 Task: Find connections with filter location Kāliyāganj with filter topic #LinkedInwith filter profile language French with filter current company Bajaj Finserv with filter school Shri Mata Vaishno Devi University with filter industry Oil, Gas, and Mining with filter service category Executive Coaching with filter keywords title Business Analyst
Action: Mouse moved to (196, 249)
Screenshot: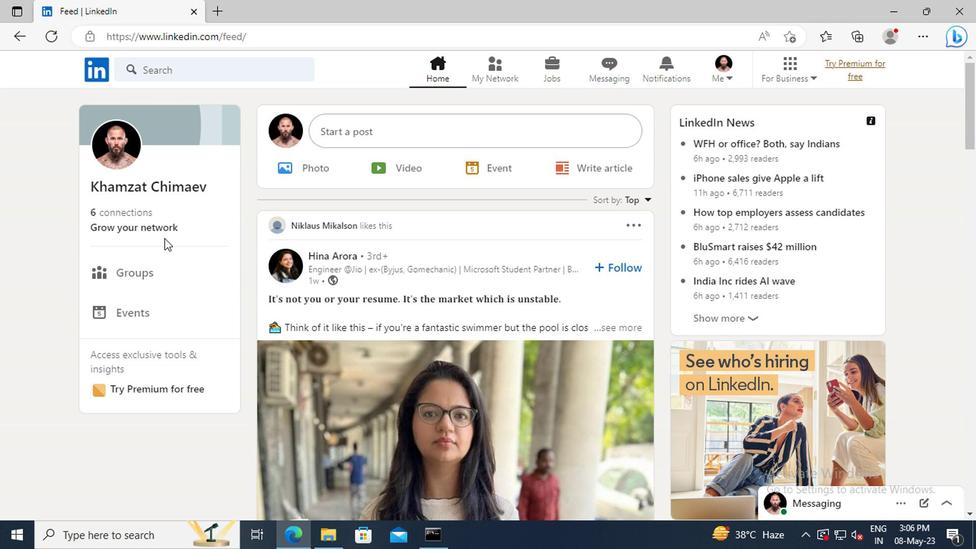 
Action: Mouse pressed left at (196, 249)
Screenshot: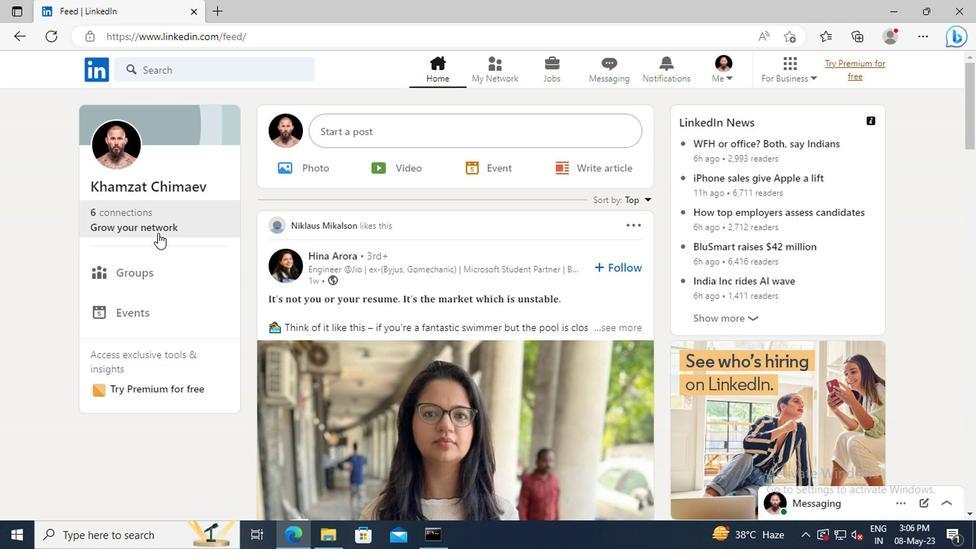 
Action: Mouse moved to (204, 195)
Screenshot: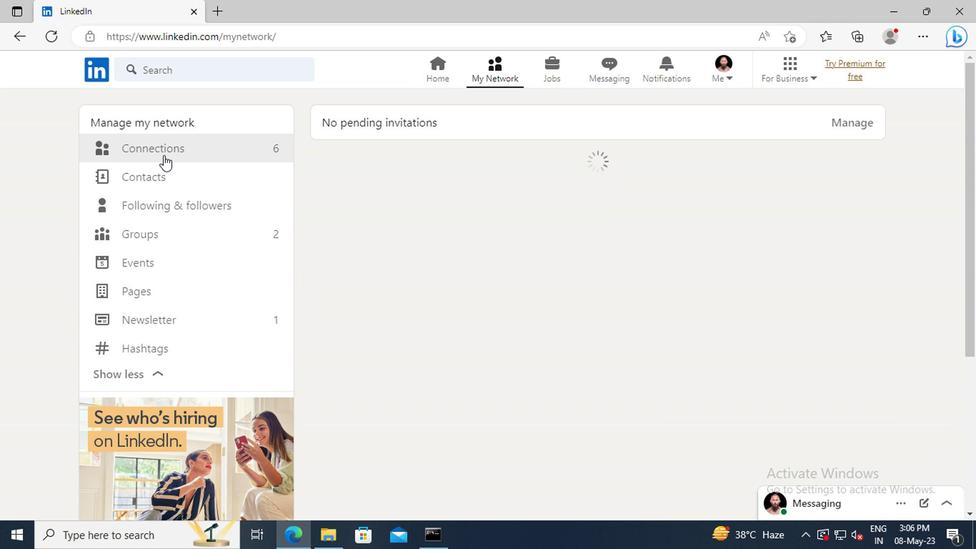 
Action: Mouse pressed left at (204, 195)
Screenshot: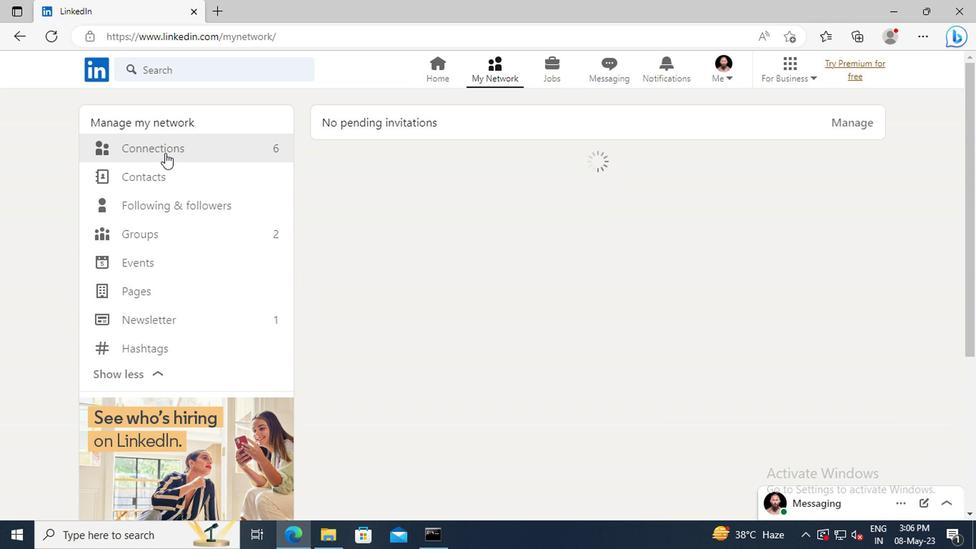 
Action: Mouse moved to (509, 193)
Screenshot: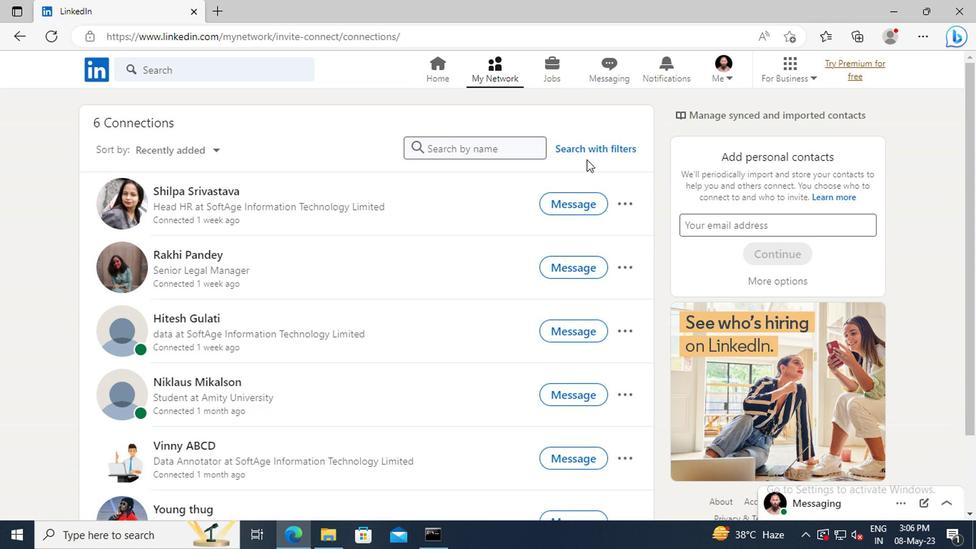 
Action: Mouse pressed left at (509, 193)
Screenshot: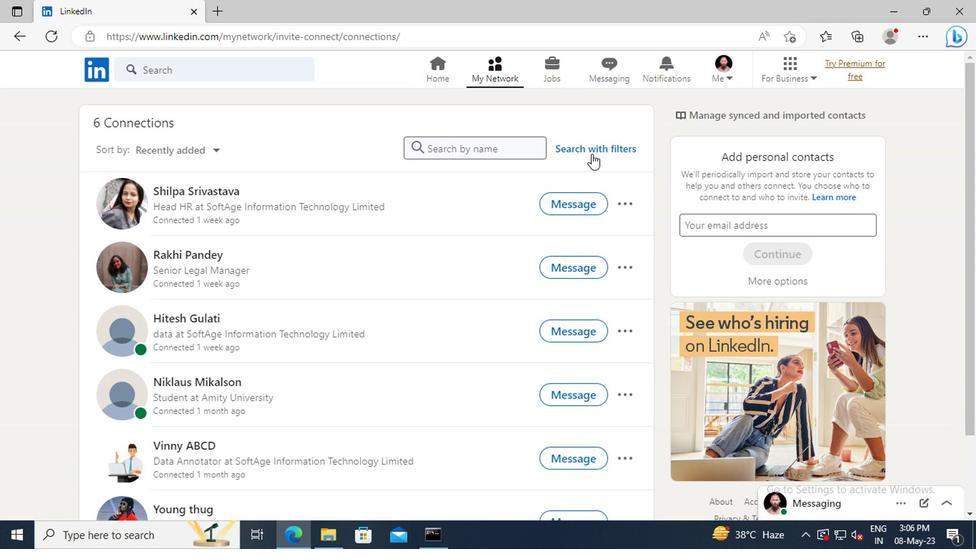 
Action: Mouse moved to (470, 166)
Screenshot: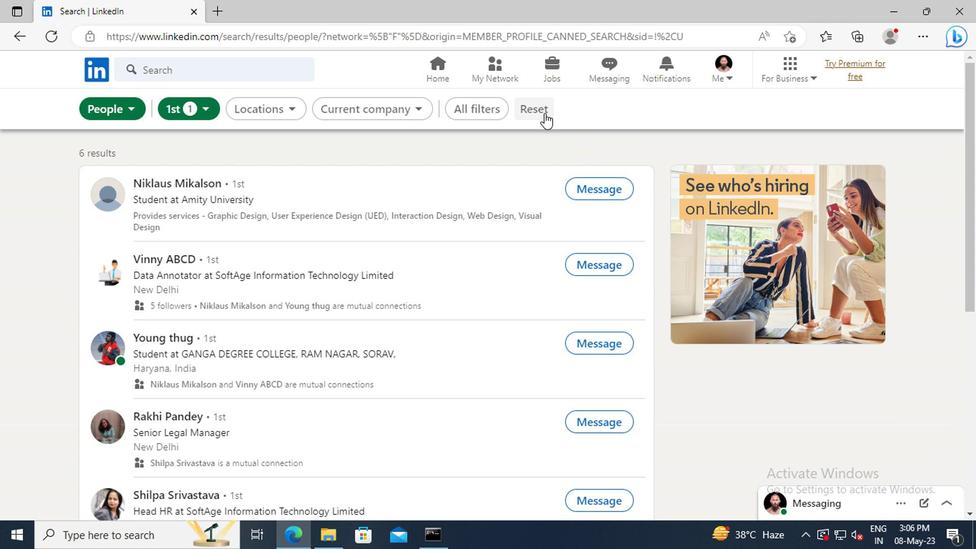 
Action: Mouse pressed left at (470, 166)
Screenshot: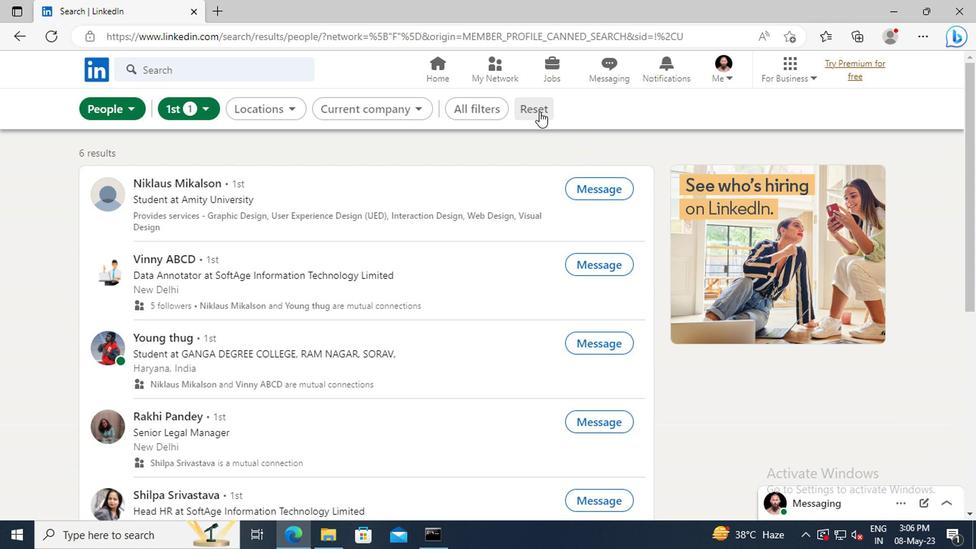
Action: Mouse moved to (456, 167)
Screenshot: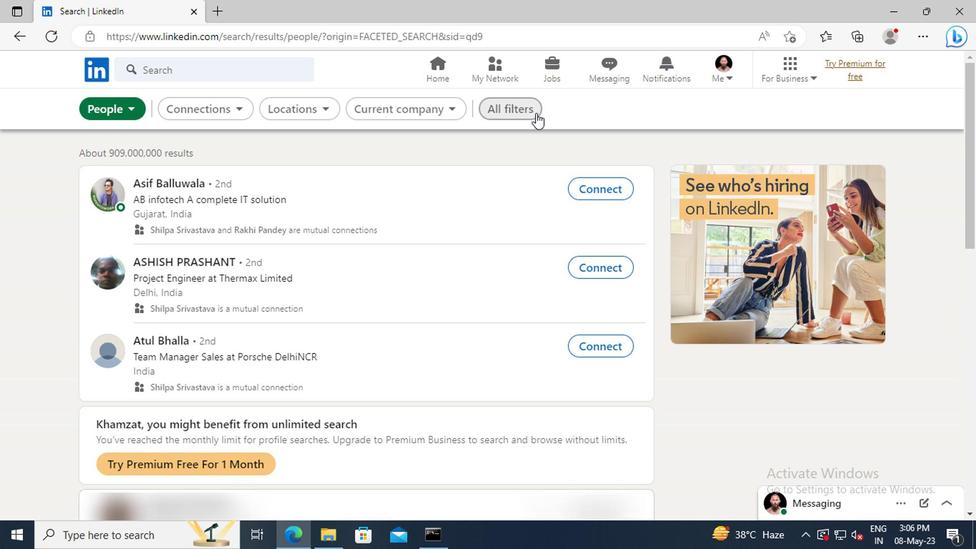 
Action: Mouse pressed left at (456, 167)
Screenshot: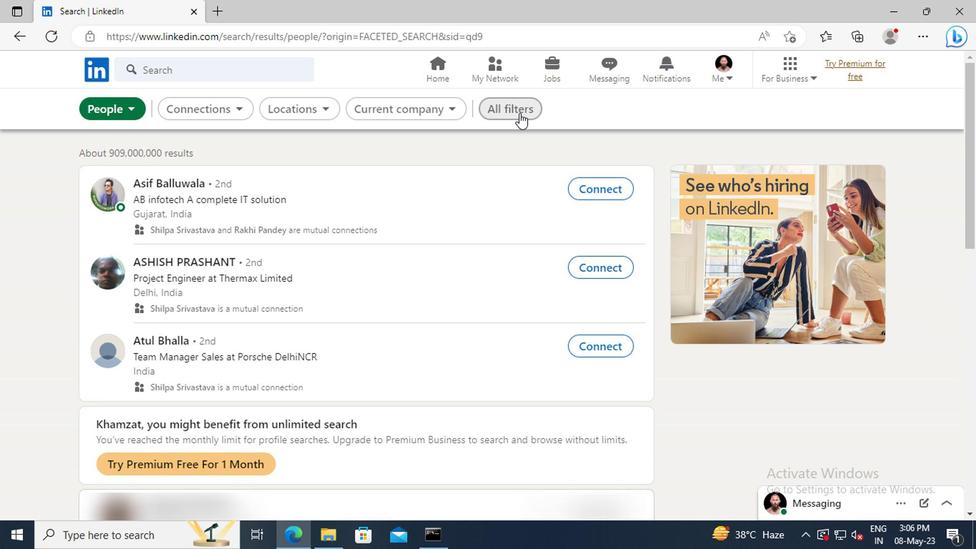
Action: Mouse moved to (662, 259)
Screenshot: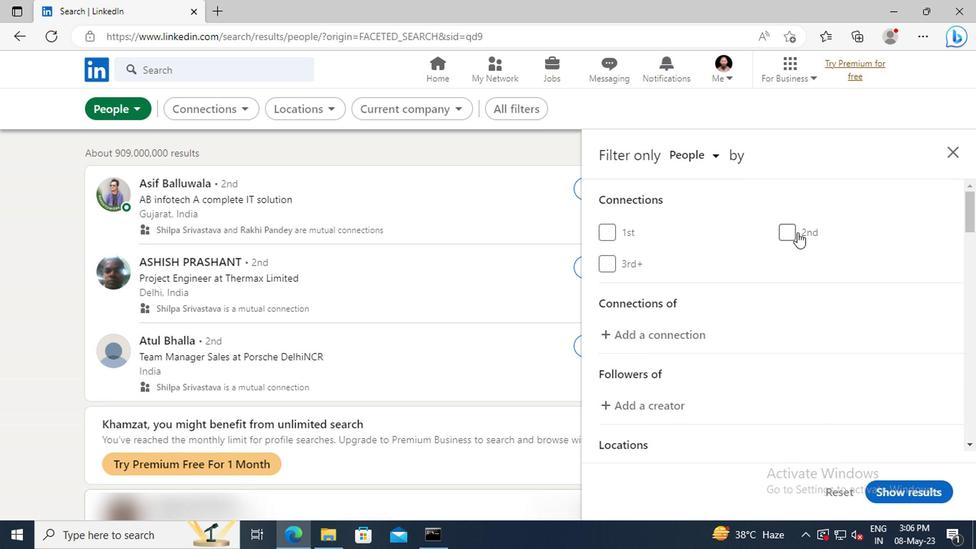 
Action: Mouse scrolled (662, 259) with delta (0, 0)
Screenshot: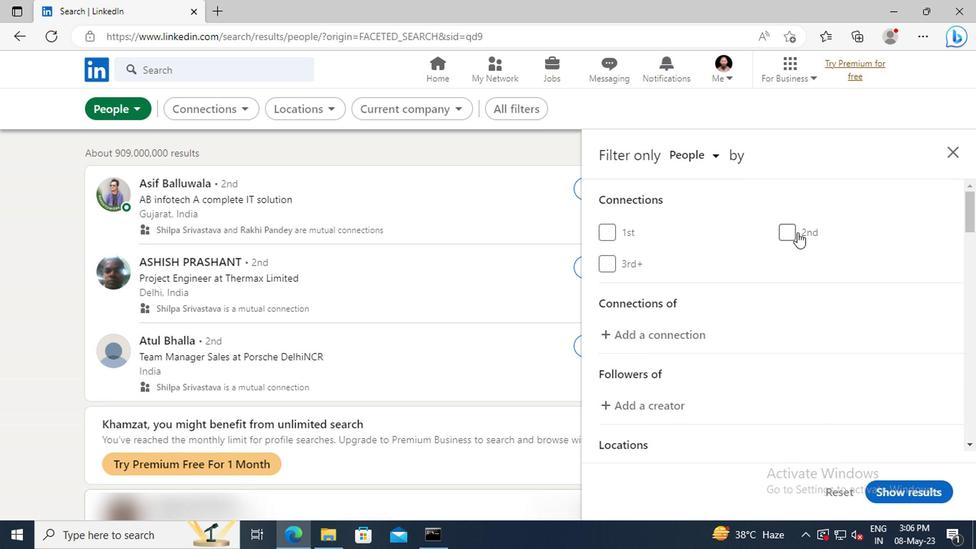
Action: Mouse moved to (664, 263)
Screenshot: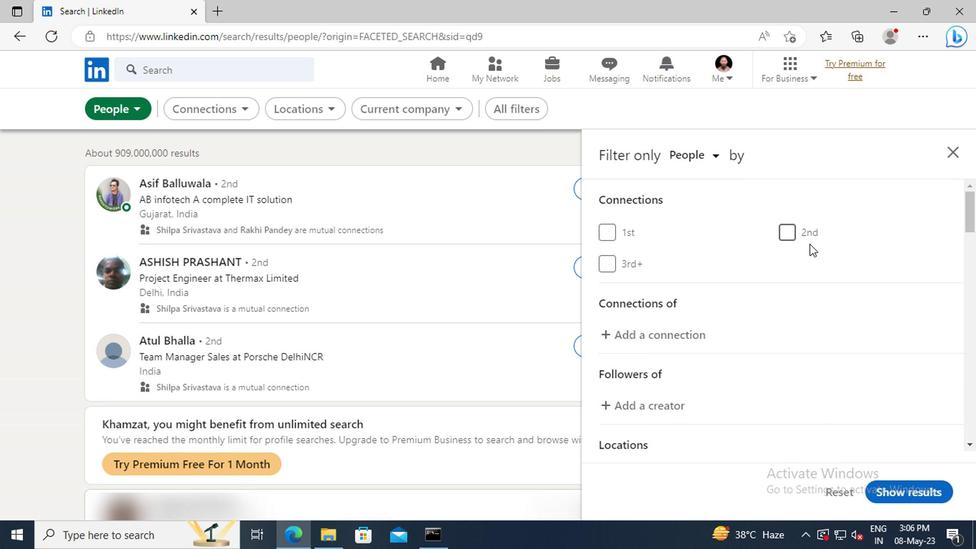 
Action: Mouse scrolled (664, 262) with delta (0, 0)
Screenshot: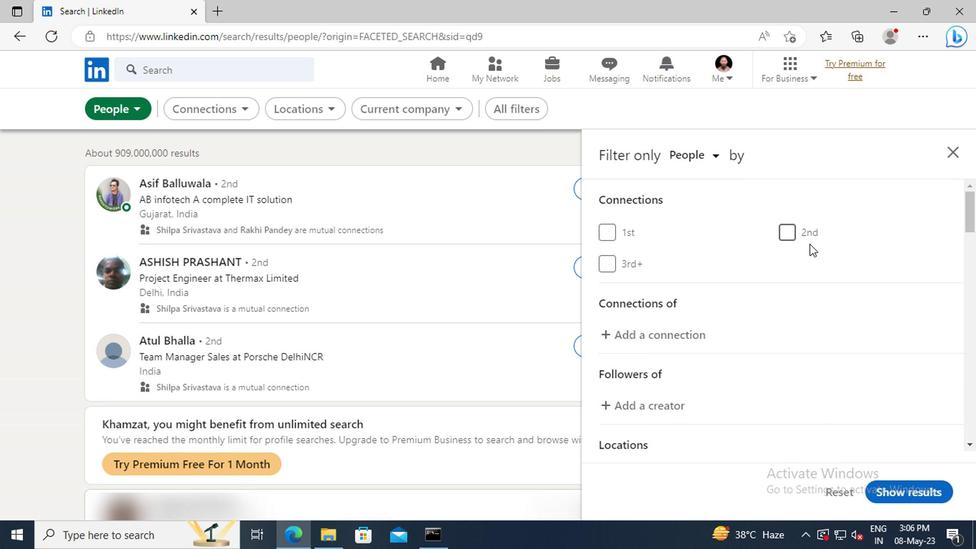 
Action: Mouse scrolled (664, 262) with delta (0, 0)
Screenshot: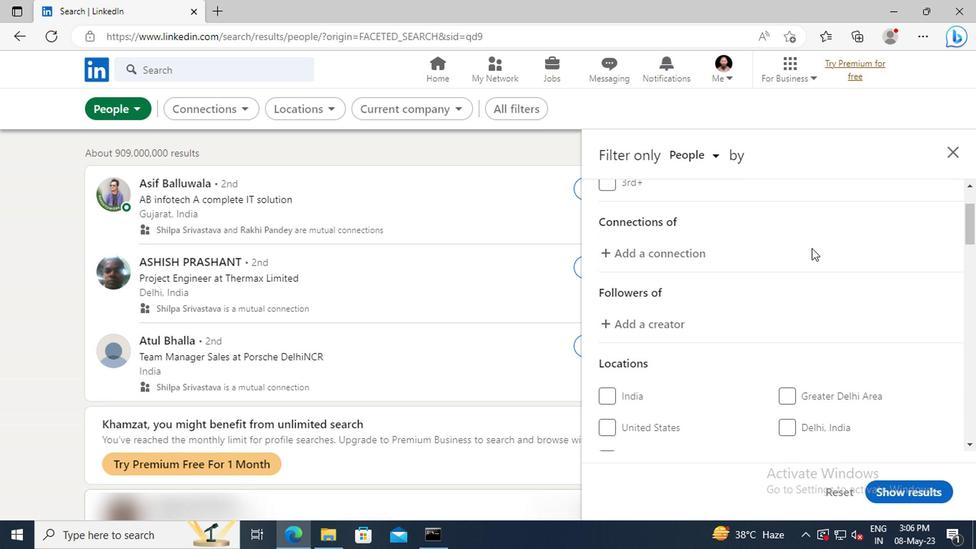 
Action: Mouse scrolled (664, 262) with delta (0, 0)
Screenshot: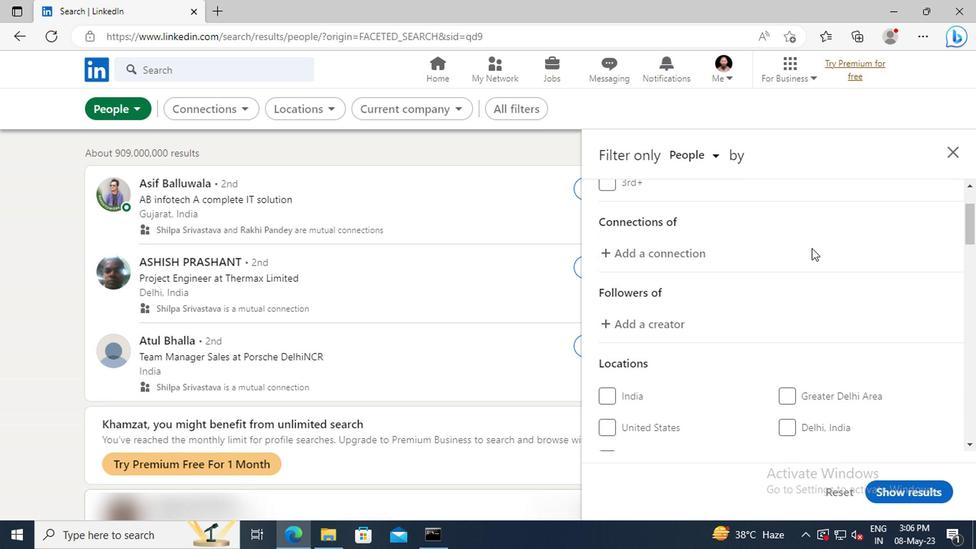 
Action: Mouse scrolled (664, 262) with delta (0, 0)
Screenshot: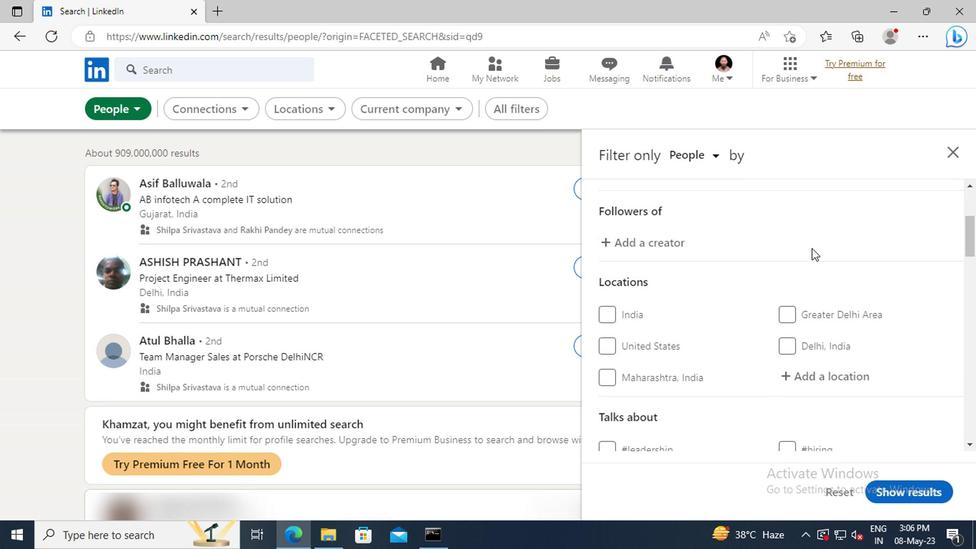 
Action: Mouse scrolled (664, 262) with delta (0, 0)
Screenshot: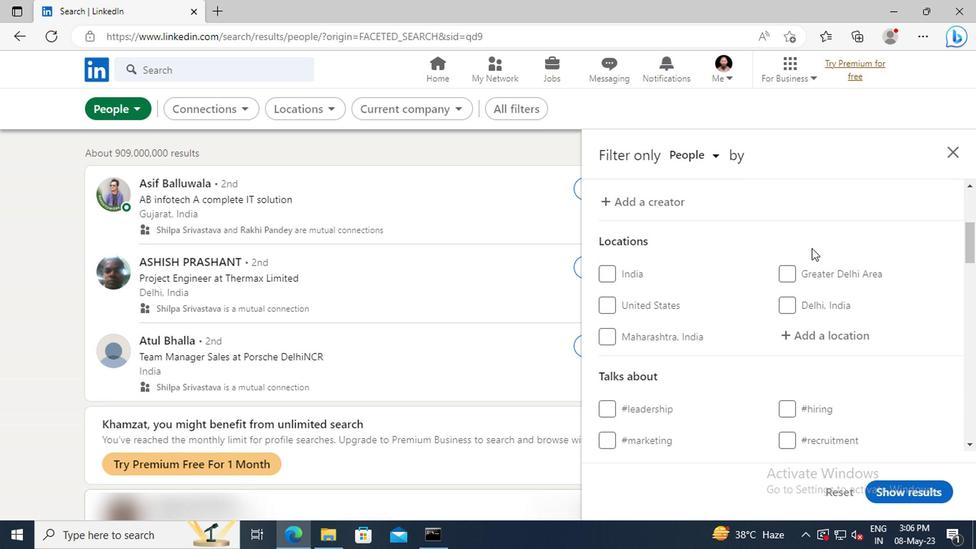 
Action: Mouse moved to (669, 296)
Screenshot: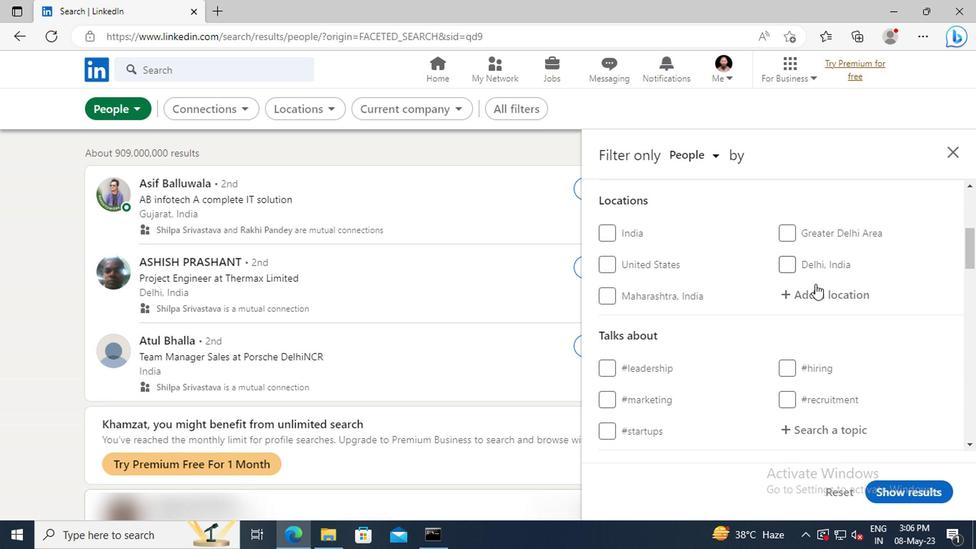 
Action: Mouse pressed left at (669, 296)
Screenshot: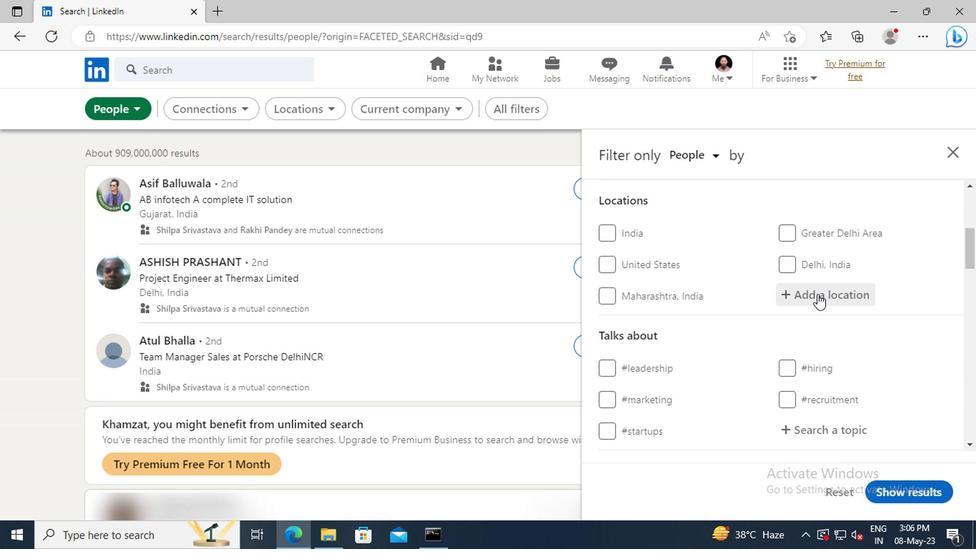 
Action: Key pressed <Key.shift>KALIYAGANJ
Screenshot: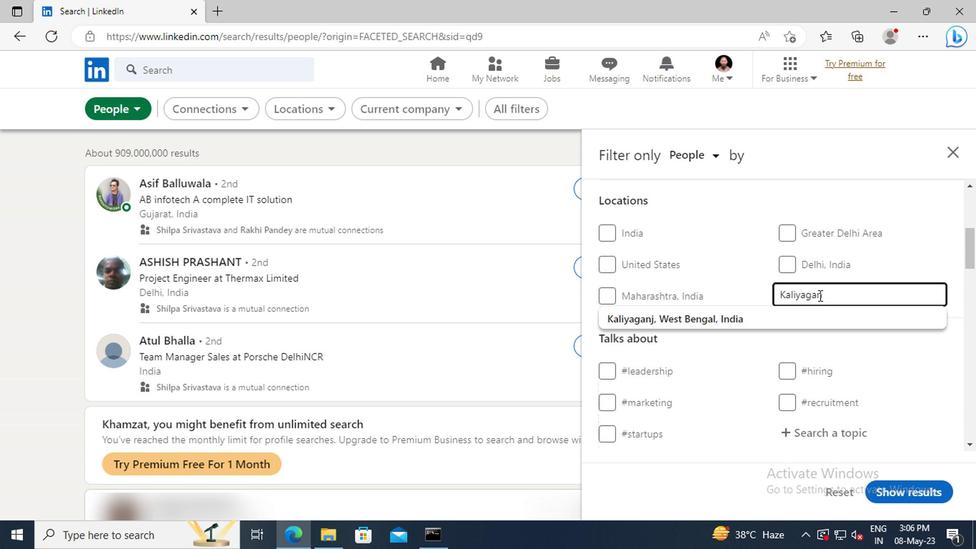 
Action: Mouse moved to (665, 310)
Screenshot: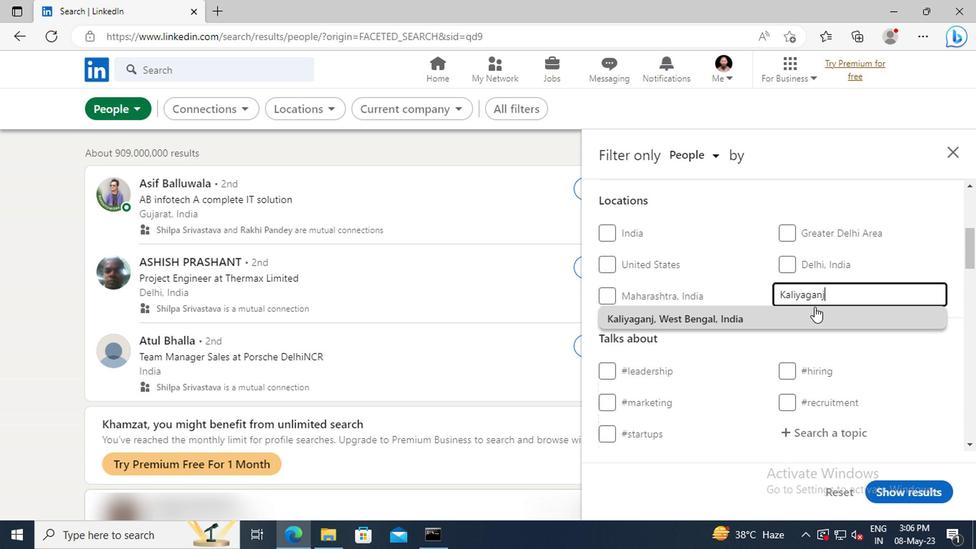 
Action: Mouse pressed left at (665, 310)
Screenshot: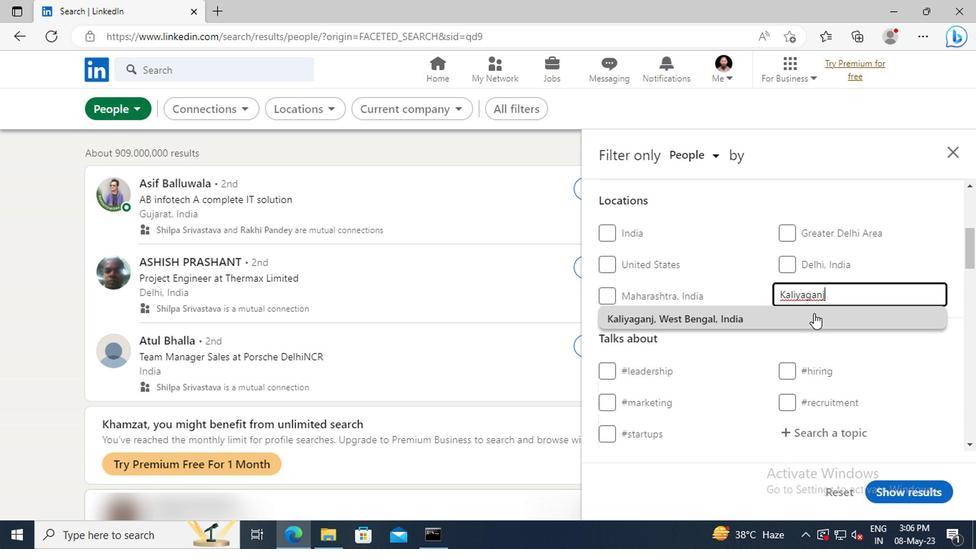 
Action: Mouse scrolled (665, 310) with delta (0, 0)
Screenshot: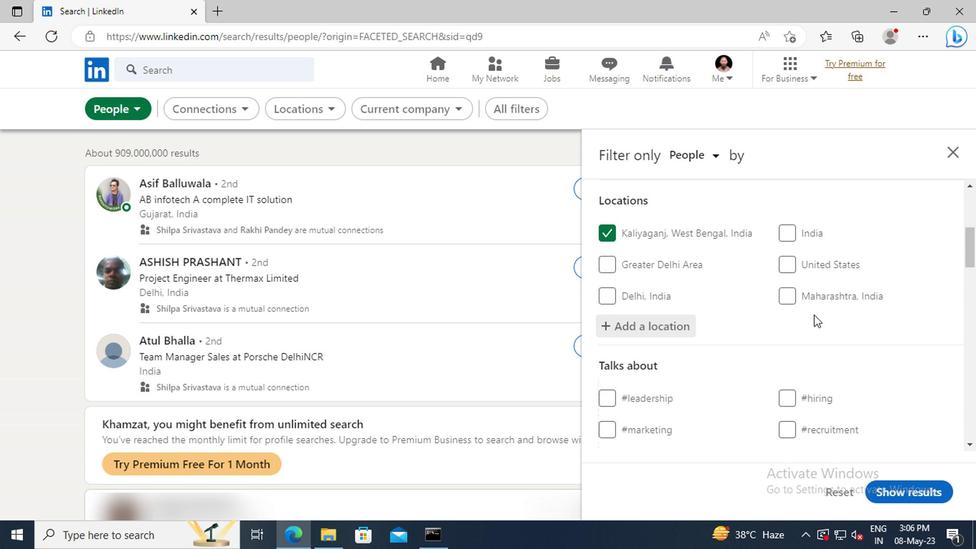 
Action: Mouse scrolled (665, 310) with delta (0, 0)
Screenshot: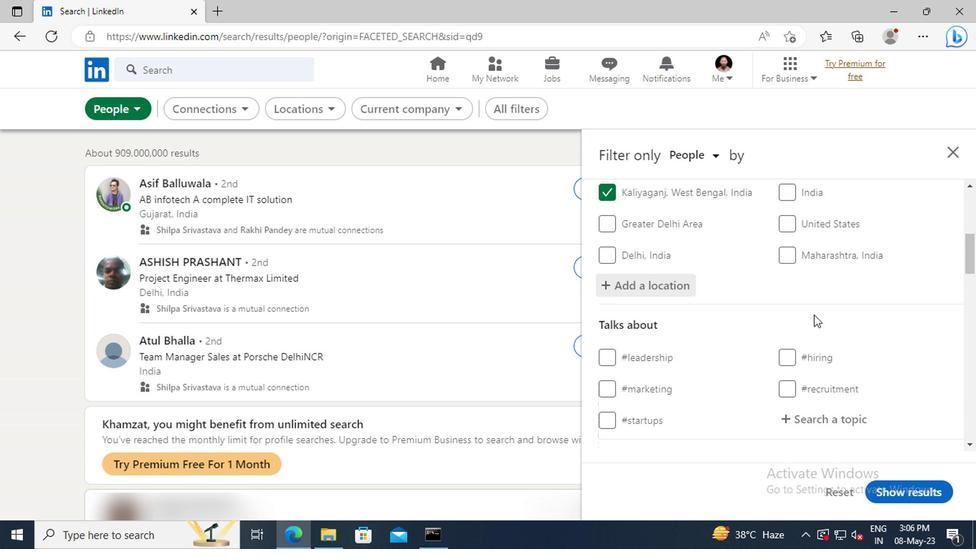
Action: Mouse scrolled (665, 310) with delta (0, 0)
Screenshot: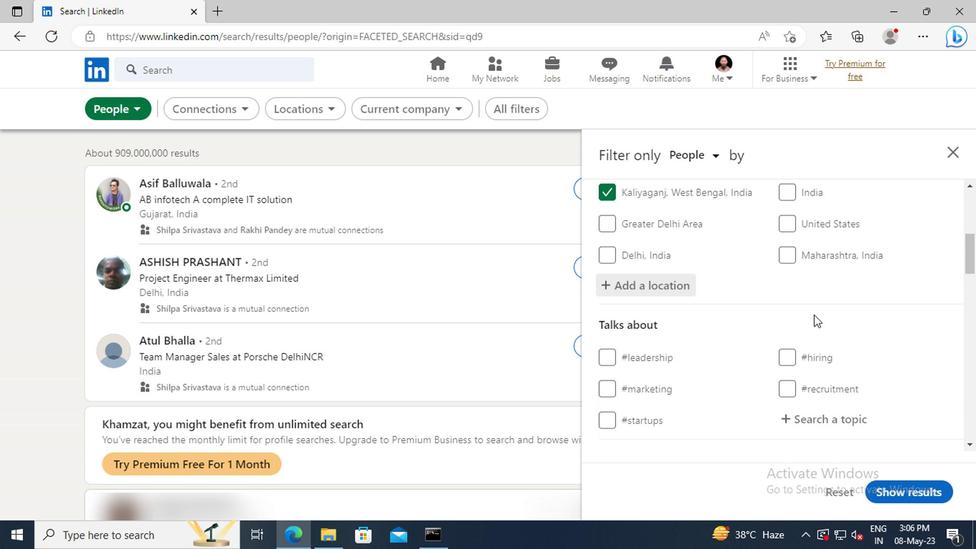 
Action: Mouse scrolled (665, 310) with delta (0, 0)
Screenshot: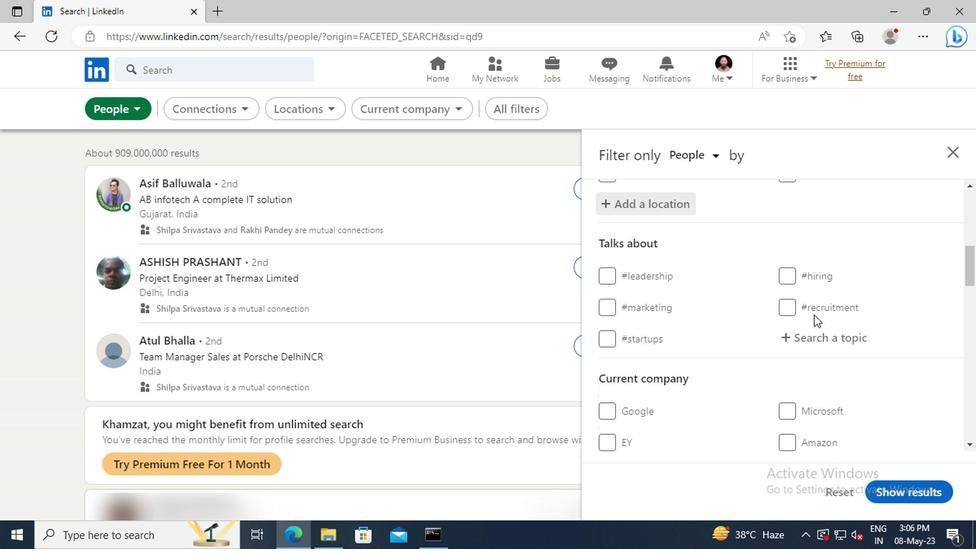 
Action: Mouse moved to (667, 302)
Screenshot: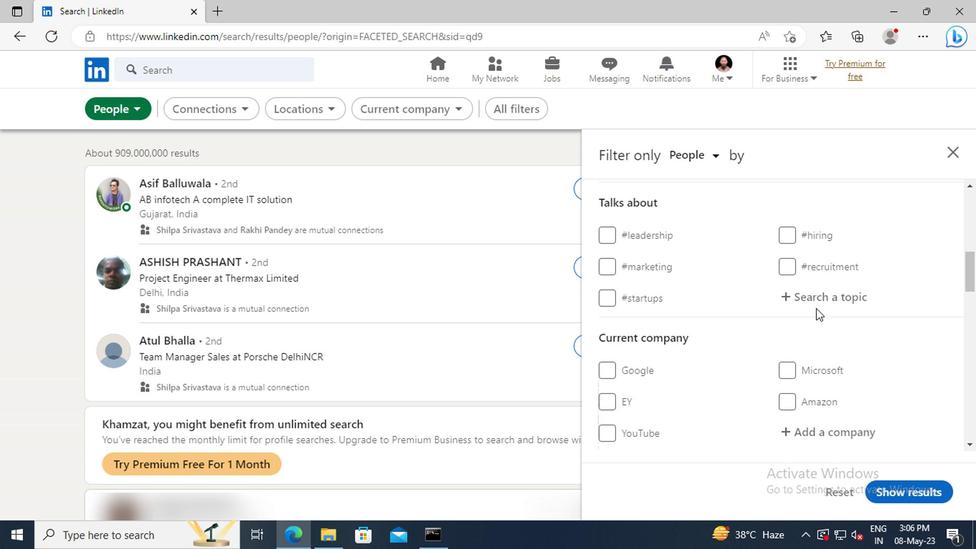 
Action: Mouse pressed left at (667, 302)
Screenshot: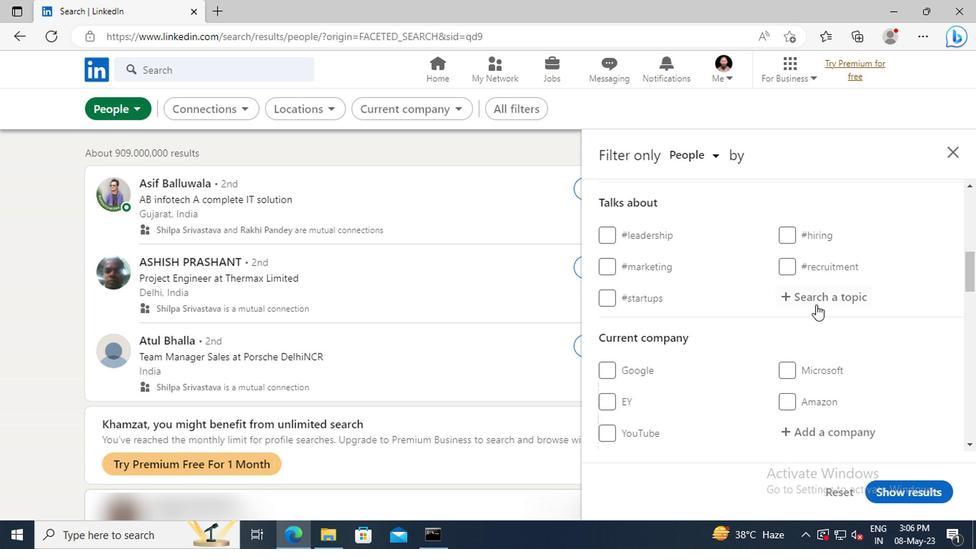 
Action: Key pressed <Key.shift>LINKE
Screenshot: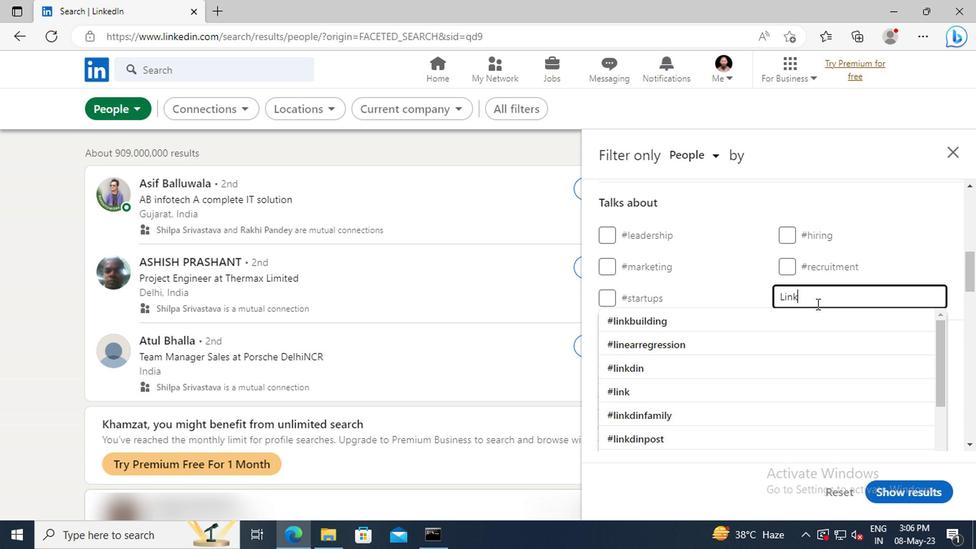
Action: Mouse moved to (667, 311)
Screenshot: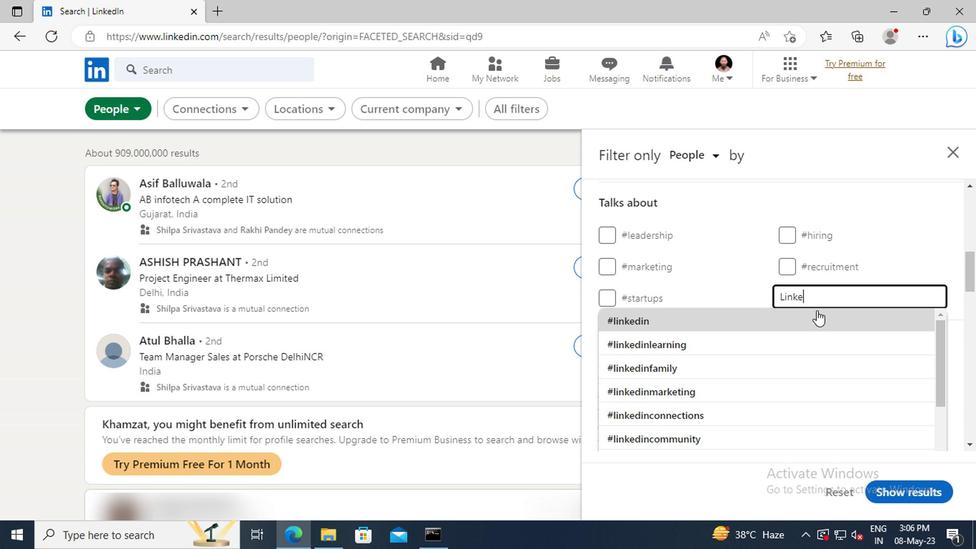 
Action: Mouse pressed left at (667, 311)
Screenshot: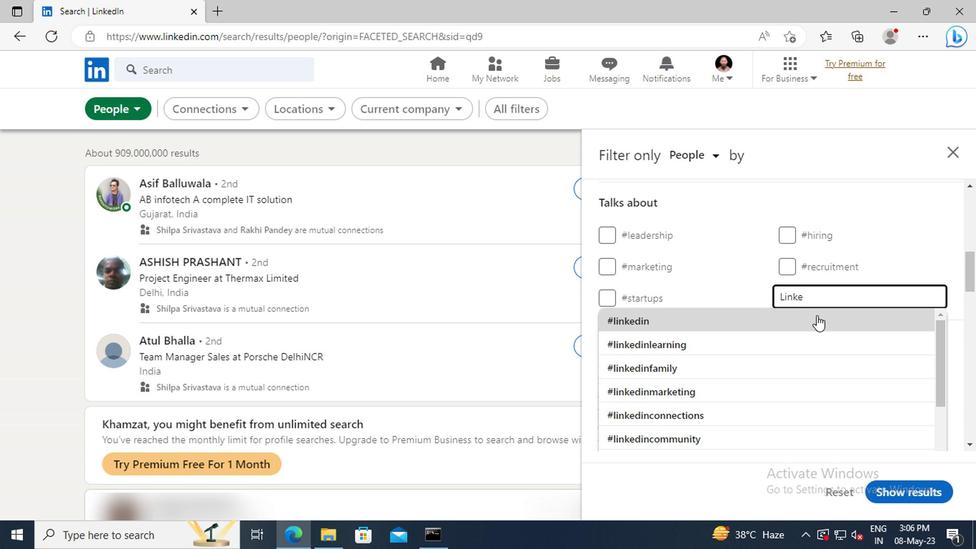 
Action: Mouse scrolled (667, 310) with delta (0, 0)
Screenshot: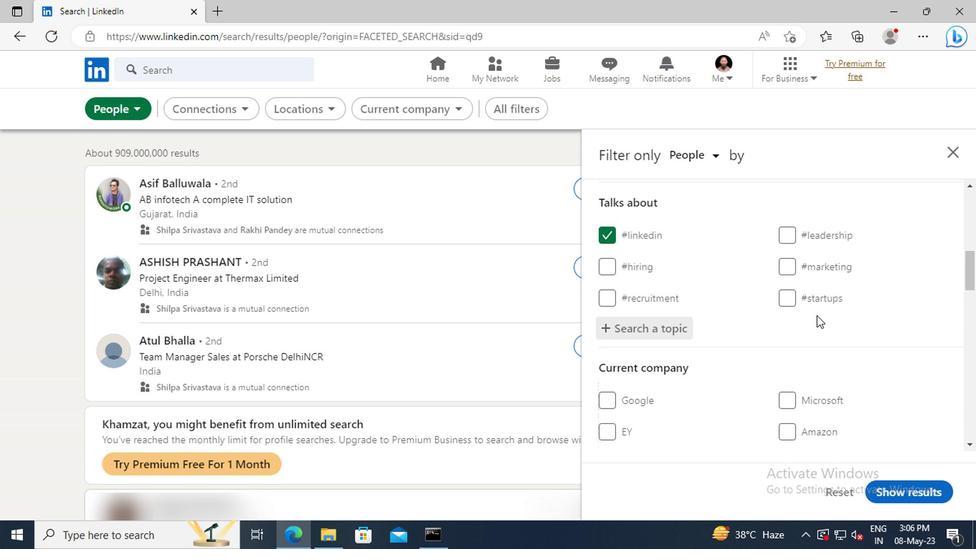 
Action: Mouse scrolled (667, 310) with delta (0, 0)
Screenshot: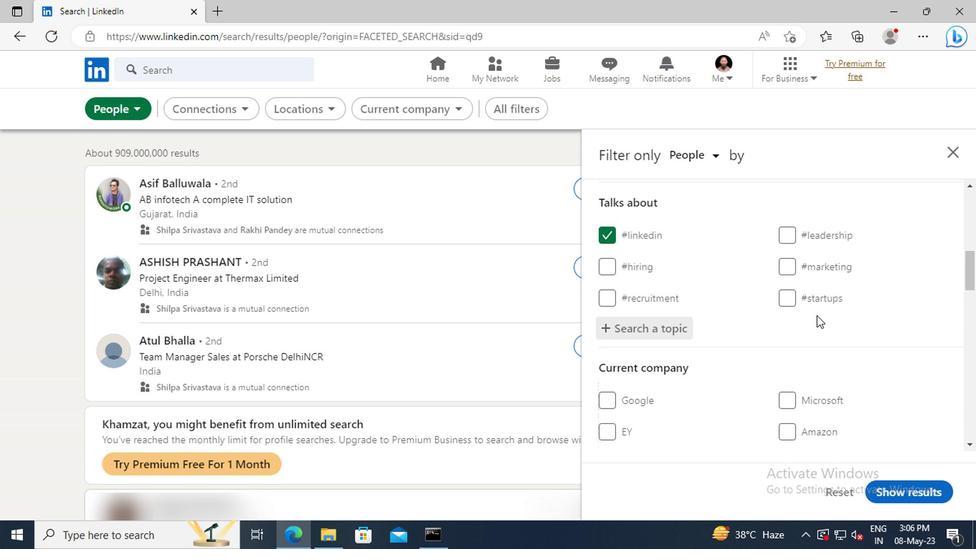 
Action: Mouse scrolled (667, 310) with delta (0, 0)
Screenshot: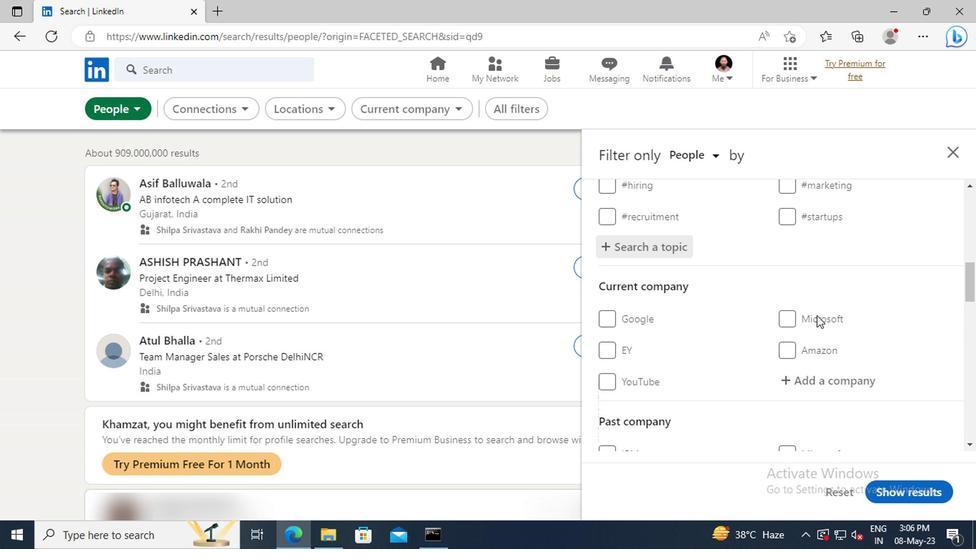 
Action: Mouse scrolled (667, 310) with delta (0, 0)
Screenshot: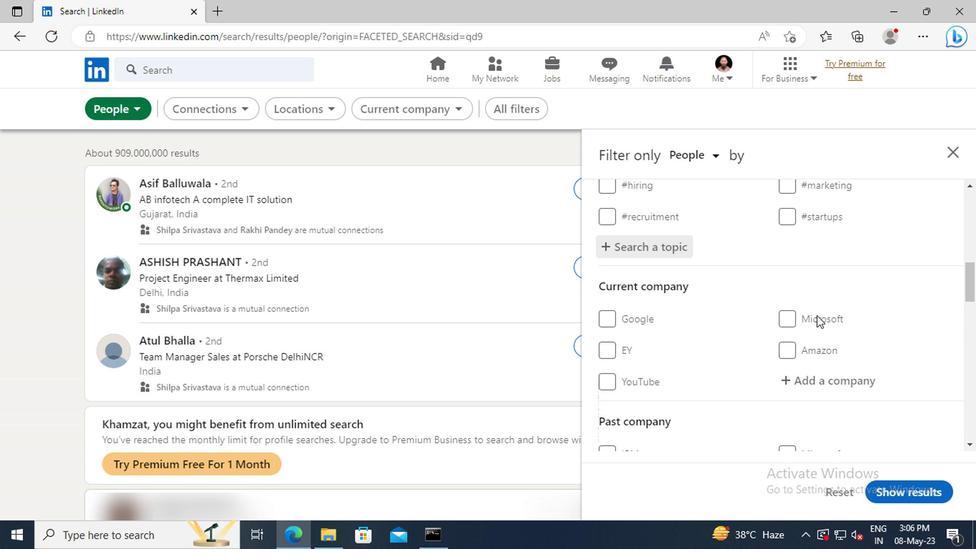 
Action: Mouse scrolled (667, 310) with delta (0, 0)
Screenshot: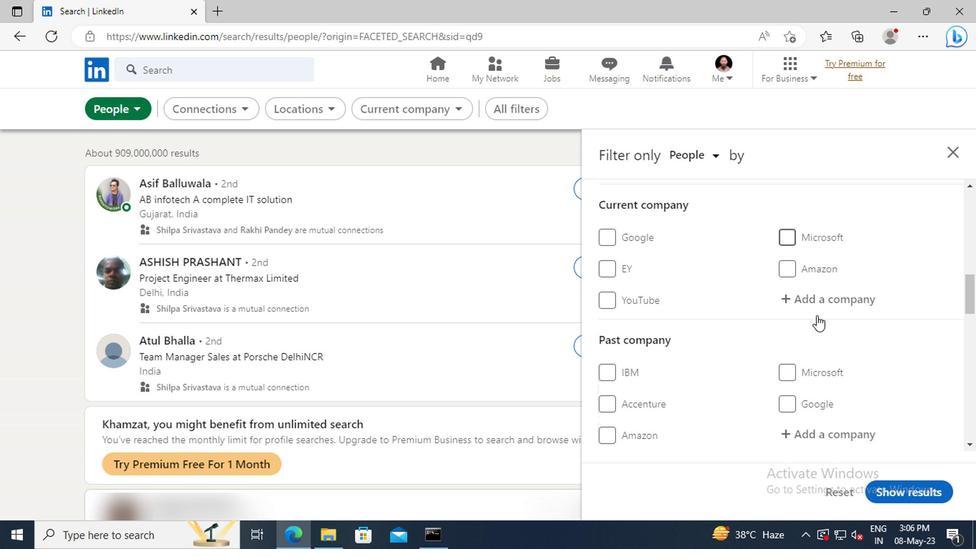 
Action: Mouse scrolled (667, 310) with delta (0, 0)
Screenshot: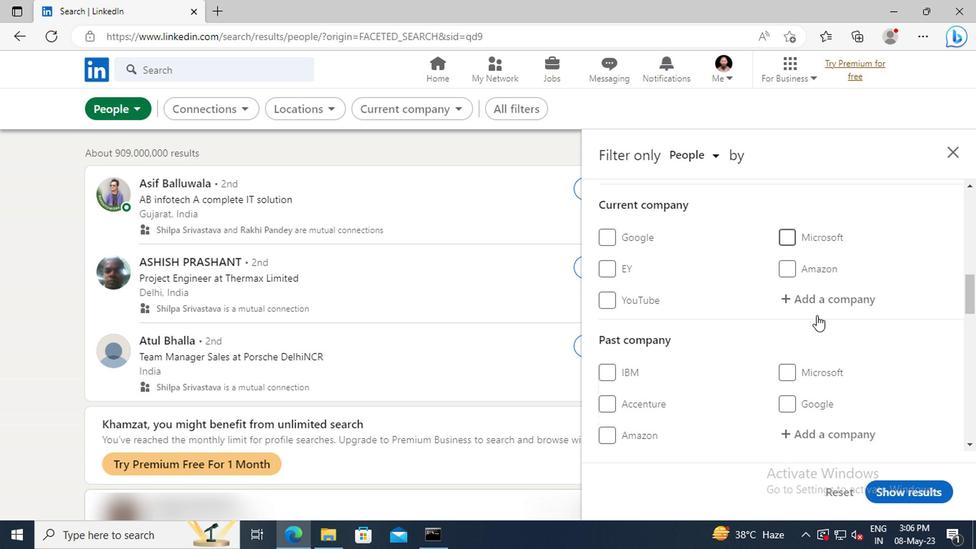 
Action: Mouse scrolled (667, 310) with delta (0, 0)
Screenshot: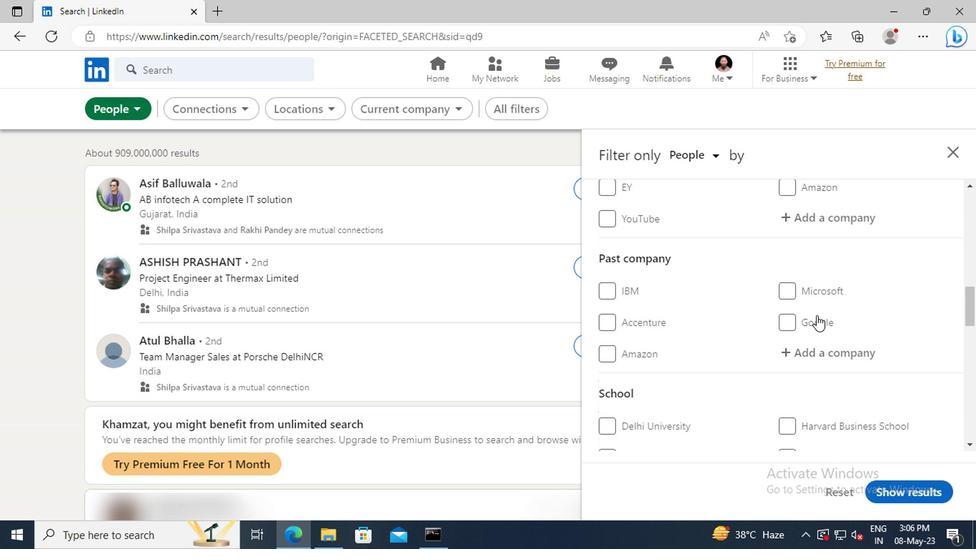 
Action: Mouse scrolled (667, 310) with delta (0, 0)
Screenshot: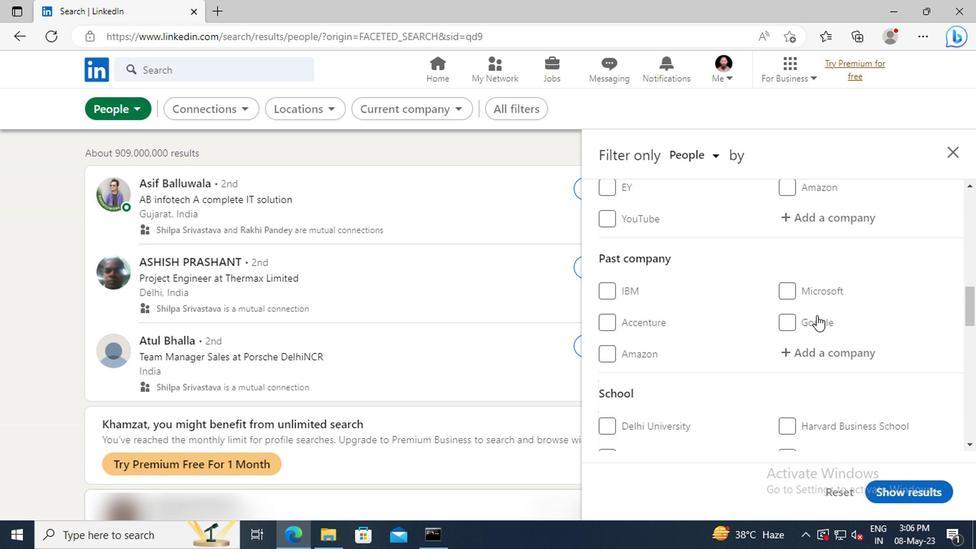 
Action: Mouse scrolled (667, 310) with delta (0, 0)
Screenshot: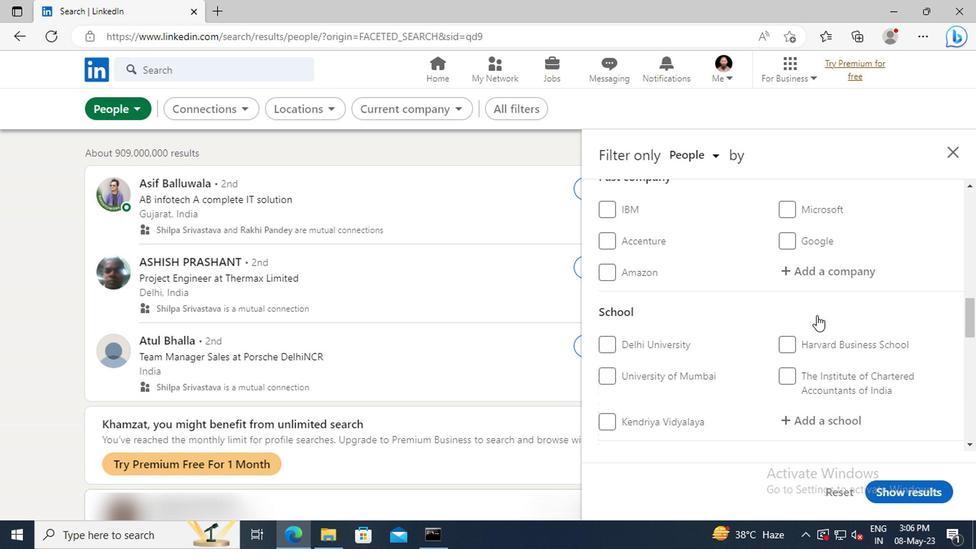 
Action: Mouse scrolled (667, 310) with delta (0, 0)
Screenshot: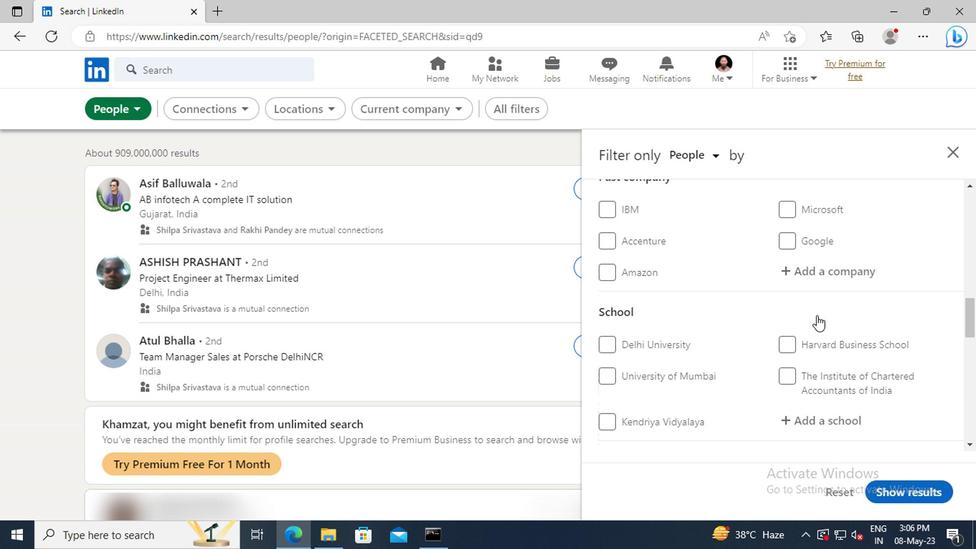 
Action: Mouse scrolled (667, 310) with delta (0, 0)
Screenshot: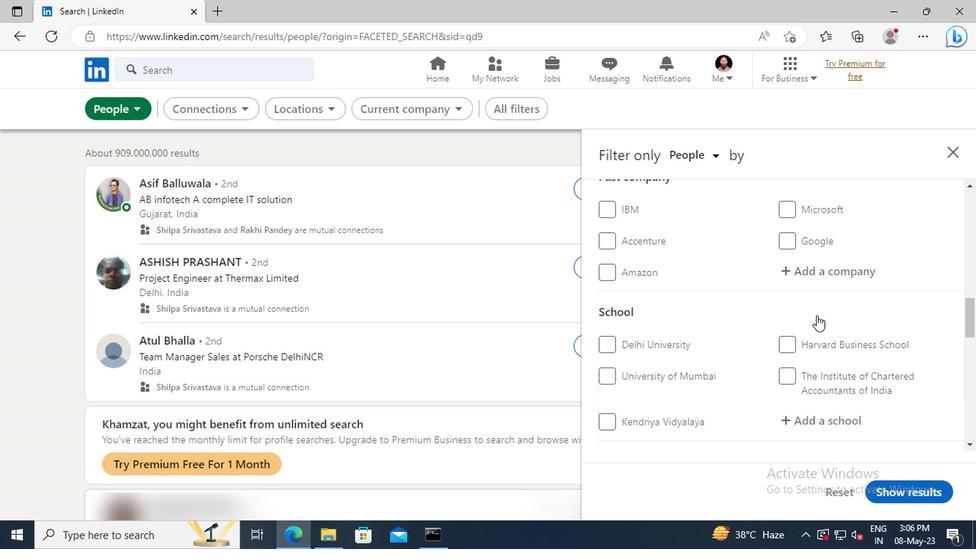 
Action: Mouse scrolled (667, 310) with delta (0, 0)
Screenshot: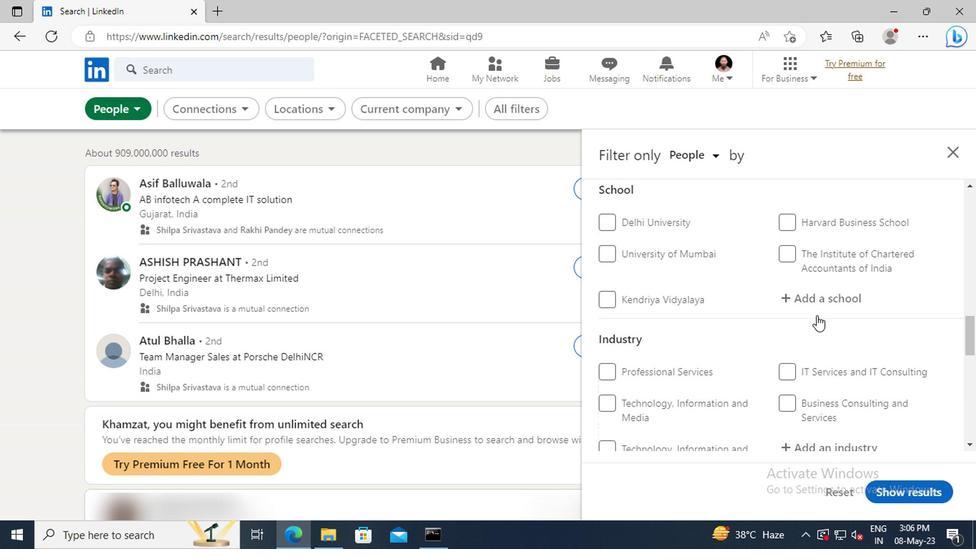 
Action: Mouse scrolled (667, 310) with delta (0, 0)
Screenshot: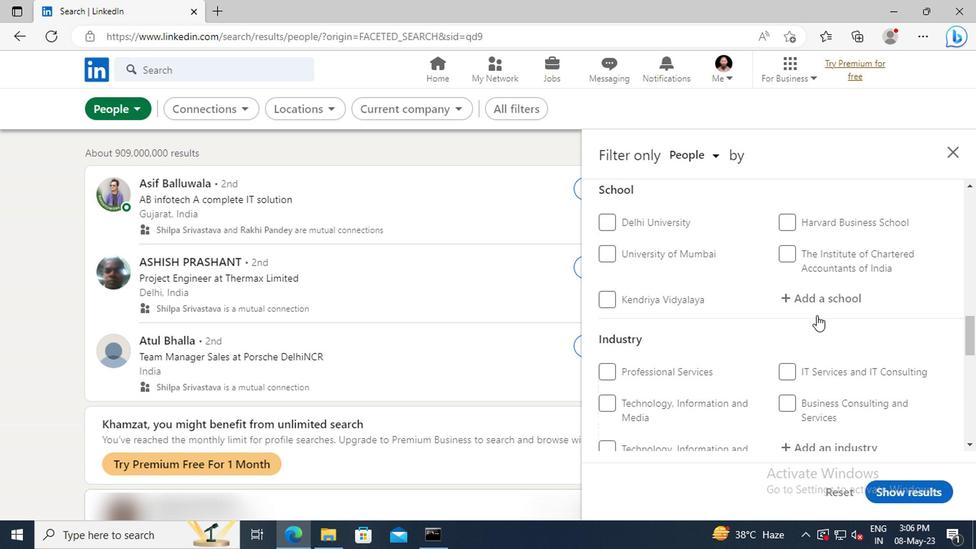 
Action: Mouse scrolled (667, 310) with delta (0, 0)
Screenshot: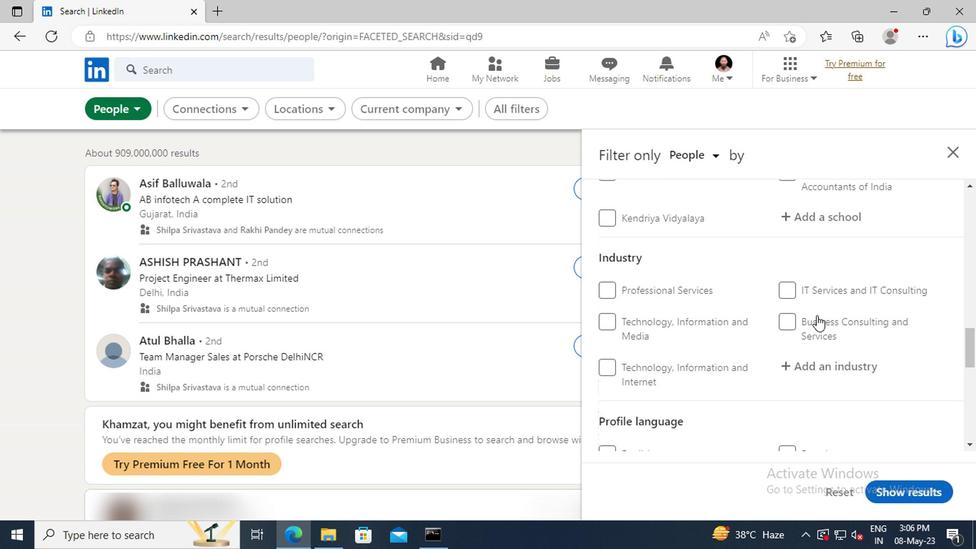 
Action: Mouse scrolled (667, 310) with delta (0, 0)
Screenshot: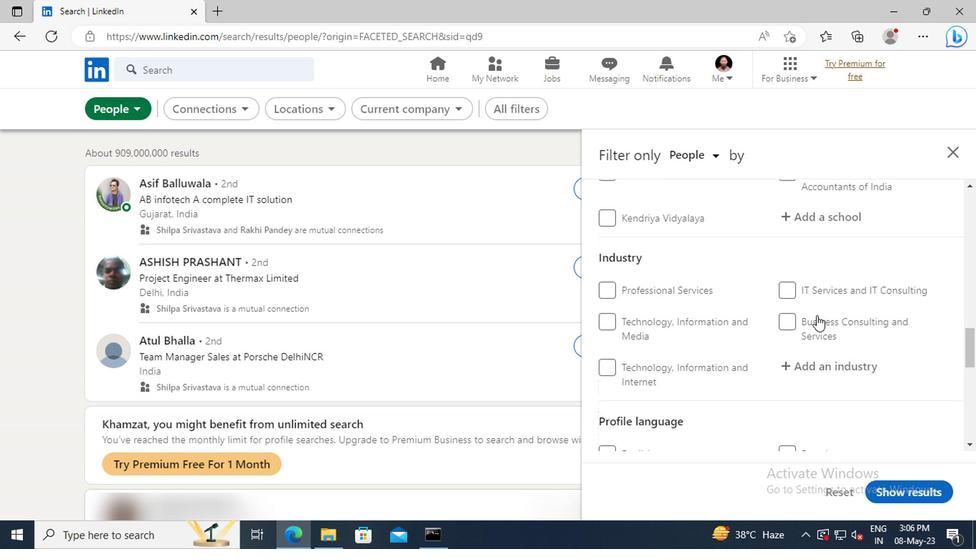 
Action: Mouse moved to (650, 351)
Screenshot: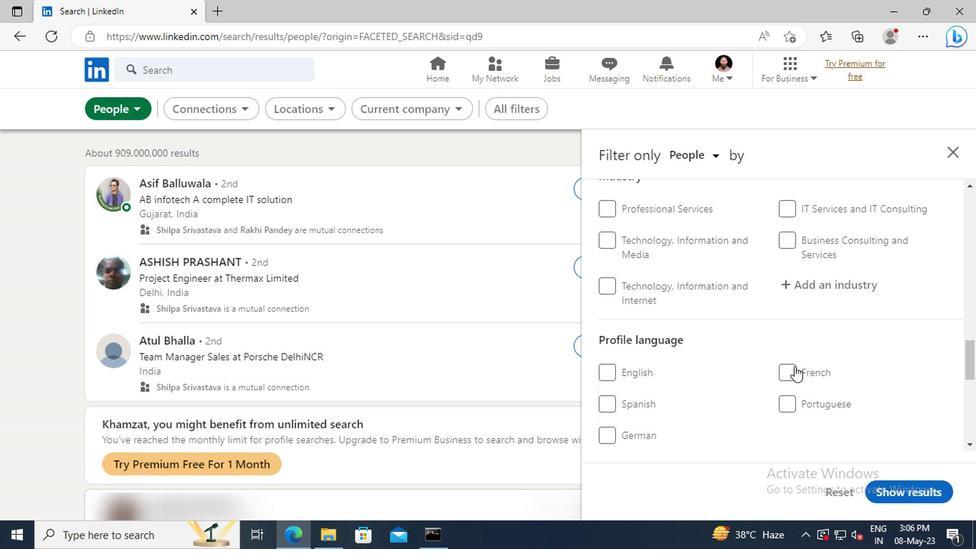 
Action: Mouse pressed left at (650, 351)
Screenshot: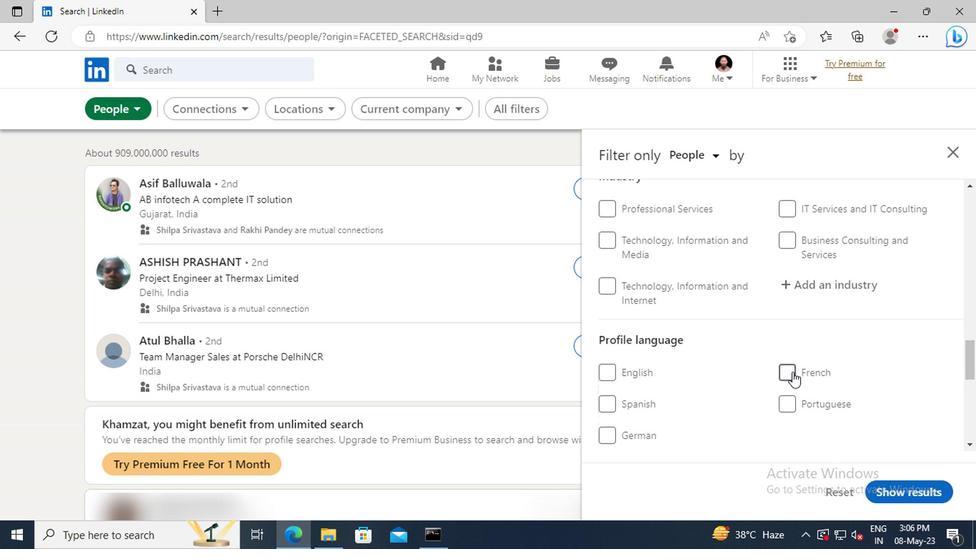 
Action: Mouse moved to (659, 330)
Screenshot: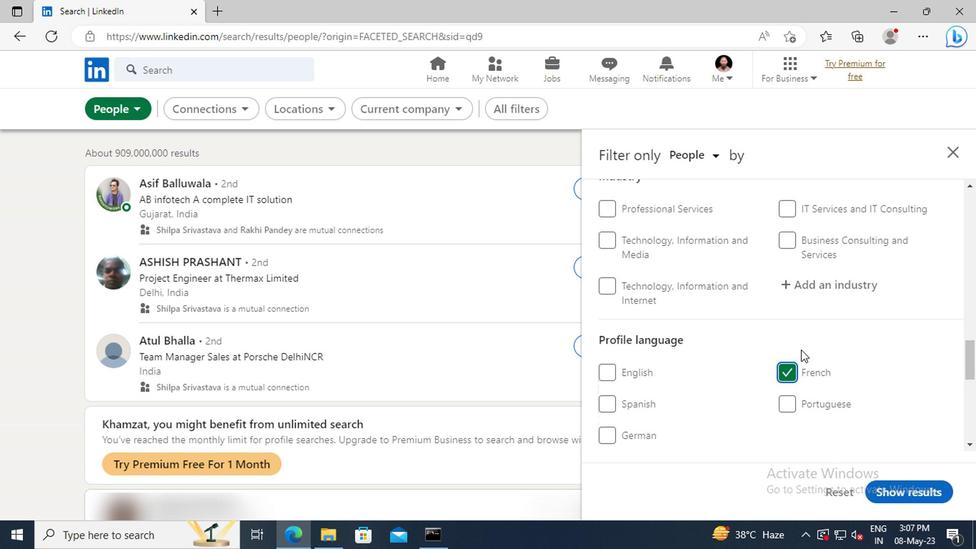 
Action: Mouse scrolled (659, 331) with delta (0, 0)
Screenshot: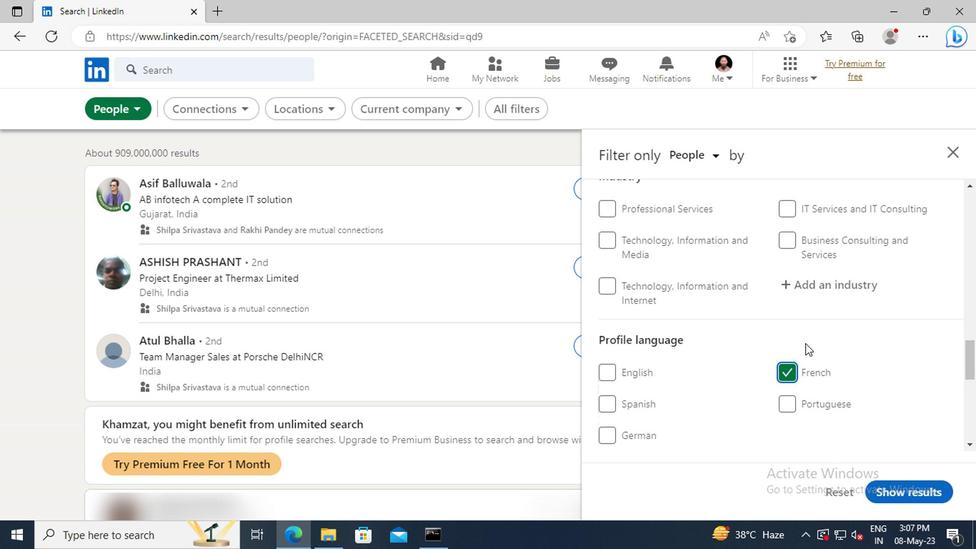 
Action: Mouse scrolled (659, 331) with delta (0, 0)
Screenshot: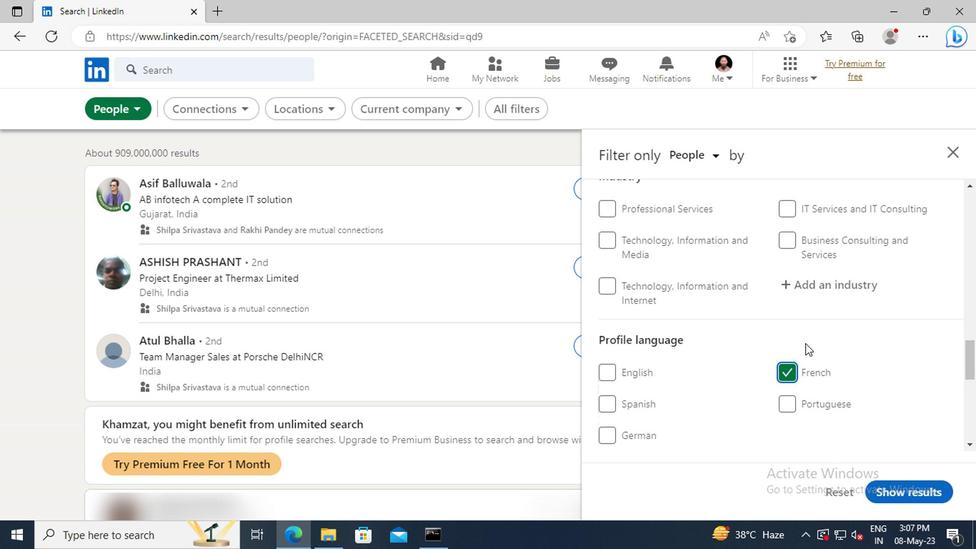 
Action: Mouse scrolled (659, 331) with delta (0, 0)
Screenshot: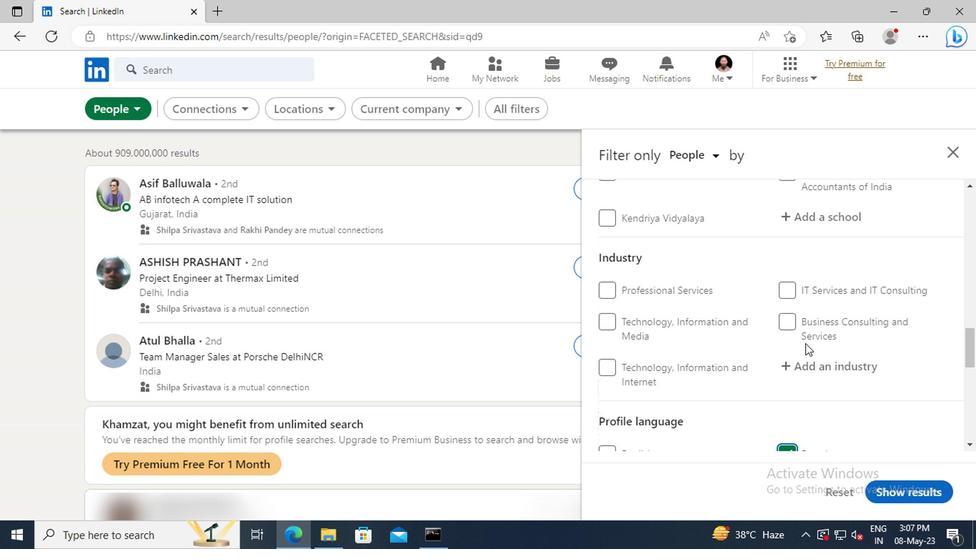 
Action: Mouse moved to (660, 328)
Screenshot: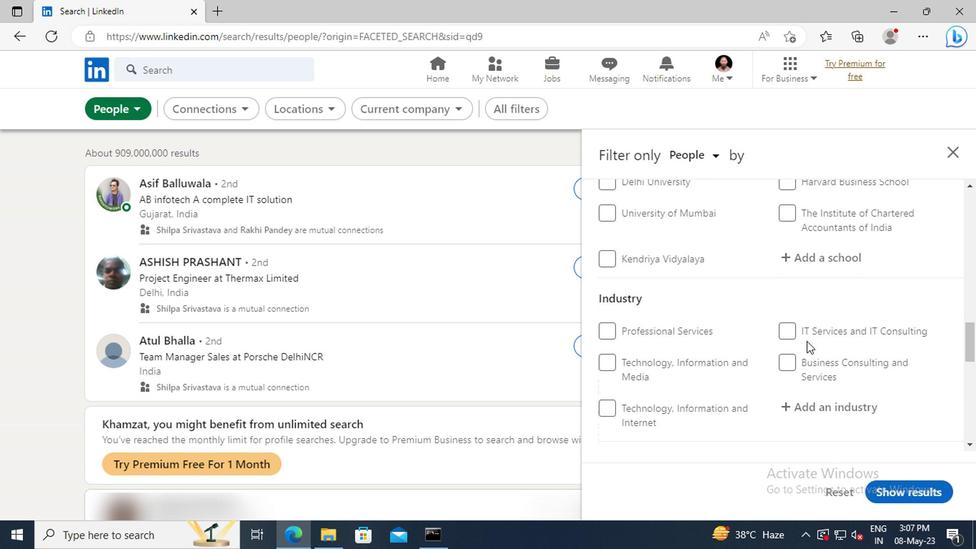 
Action: Mouse scrolled (660, 329) with delta (0, 0)
Screenshot: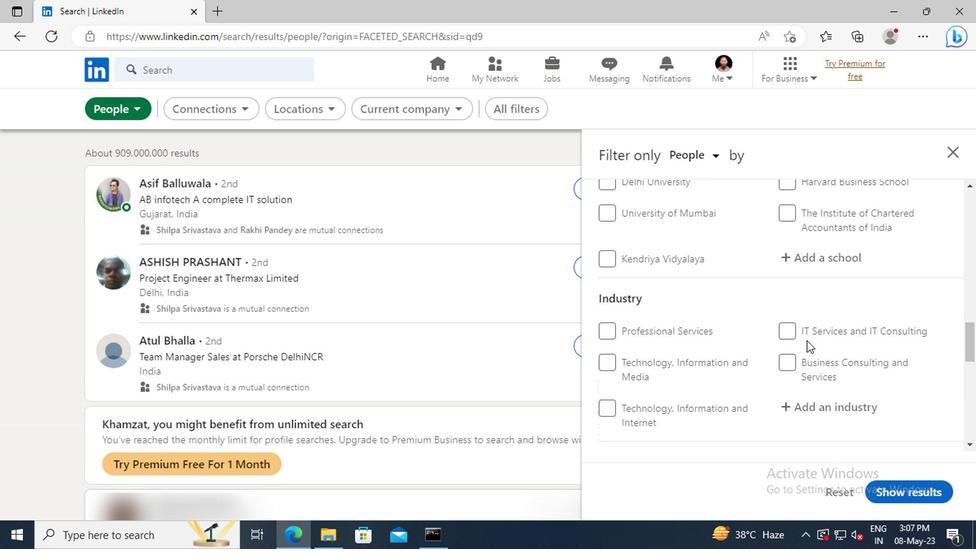 
Action: Mouse scrolled (660, 329) with delta (0, 0)
Screenshot: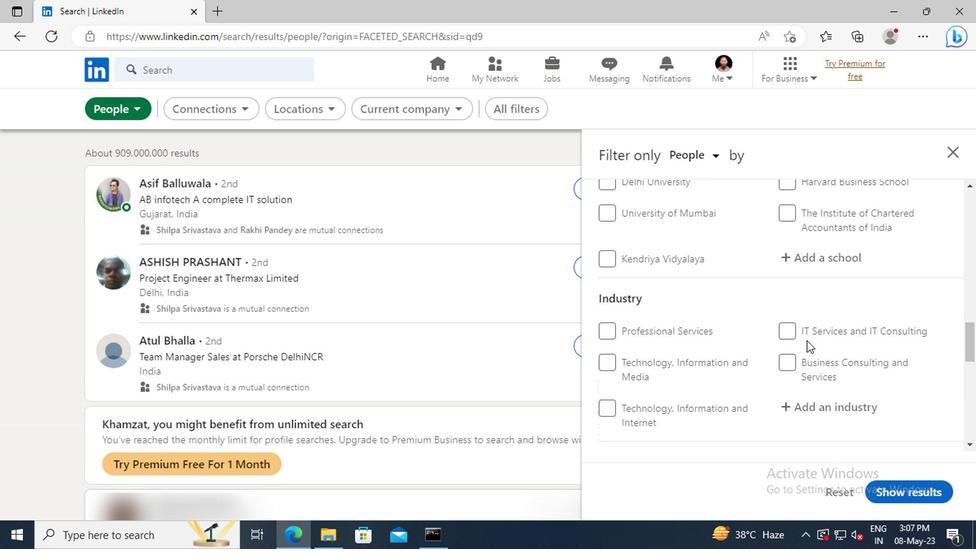 
Action: Mouse scrolled (660, 329) with delta (0, 0)
Screenshot: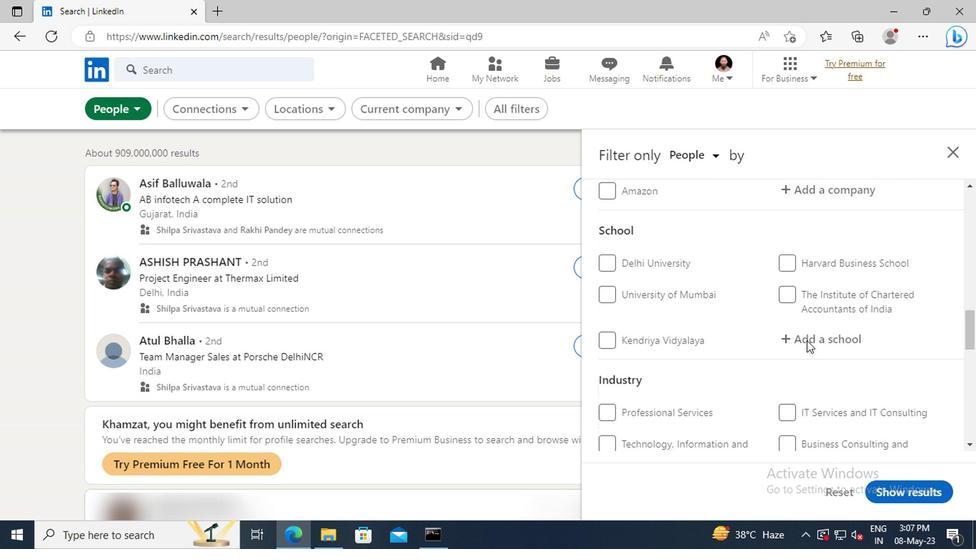 
Action: Mouse scrolled (660, 329) with delta (0, 0)
Screenshot: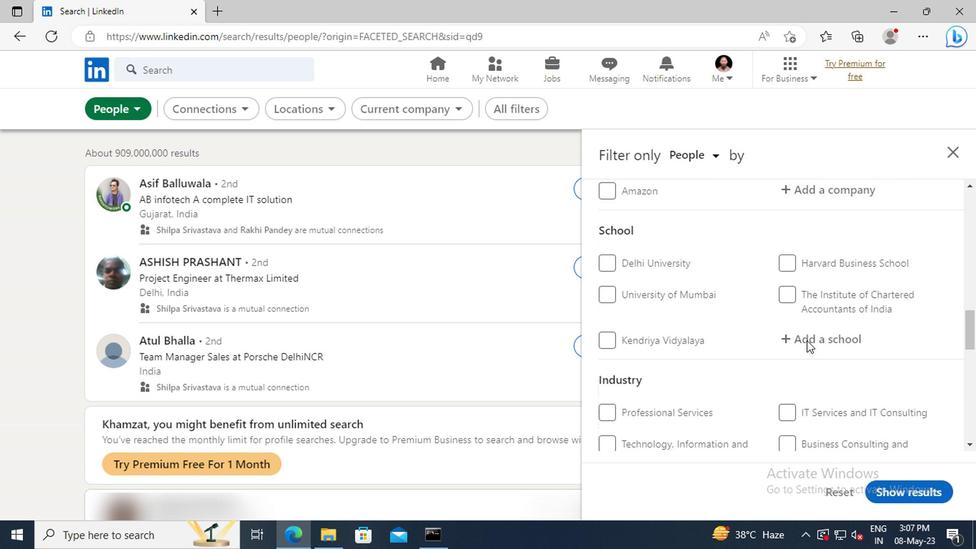 
Action: Mouse scrolled (660, 329) with delta (0, 0)
Screenshot: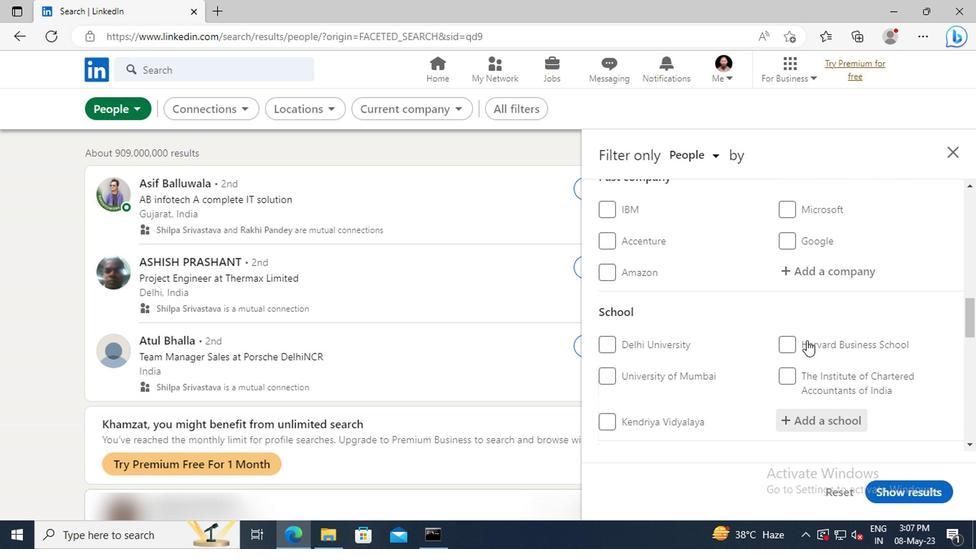 
Action: Mouse scrolled (660, 329) with delta (0, 0)
Screenshot: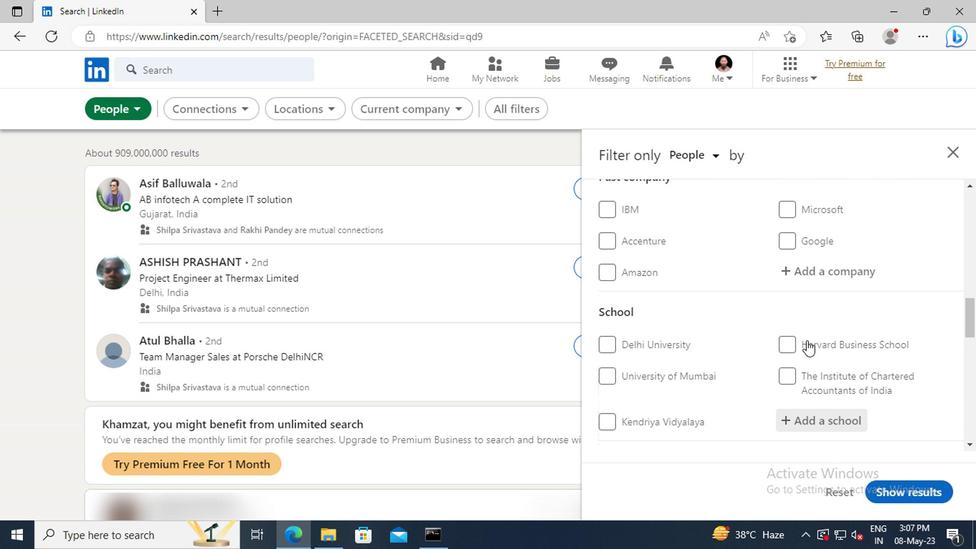 
Action: Mouse scrolled (660, 329) with delta (0, 0)
Screenshot: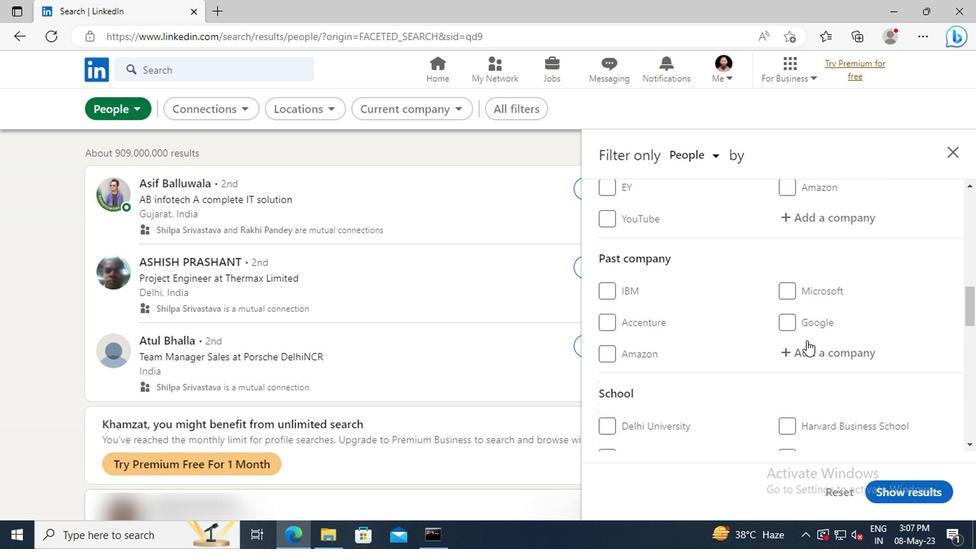
Action: Mouse scrolled (660, 329) with delta (0, 0)
Screenshot: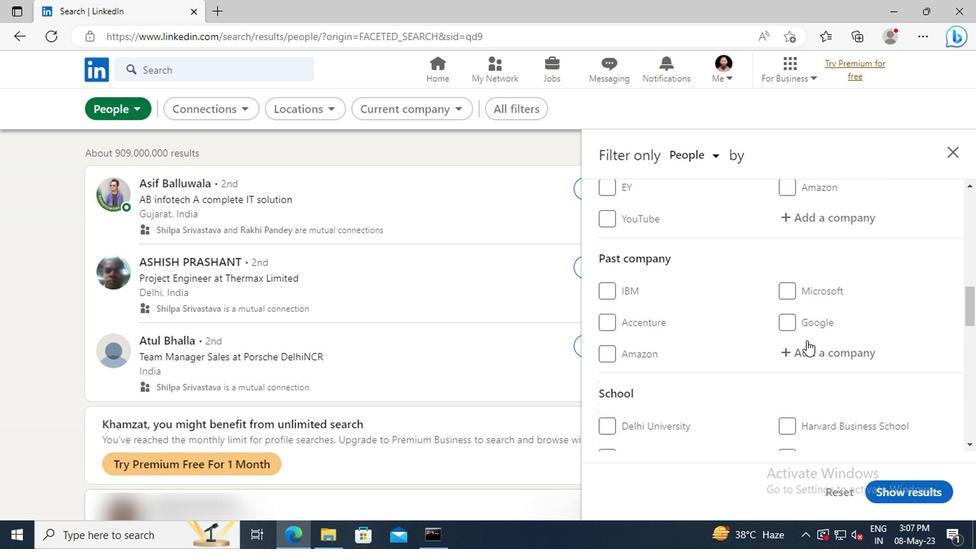 
Action: Mouse scrolled (660, 329) with delta (0, 0)
Screenshot: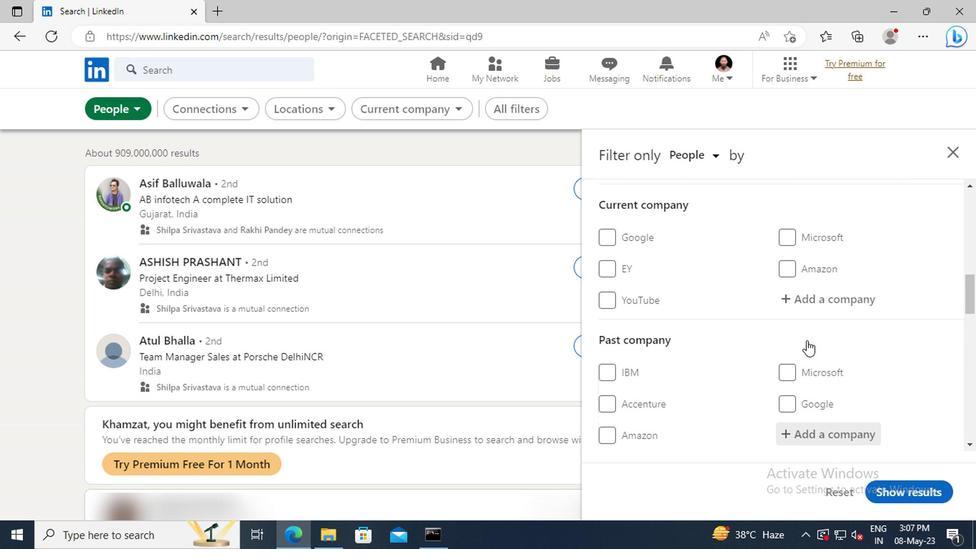 
Action: Mouse moved to (660, 327)
Screenshot: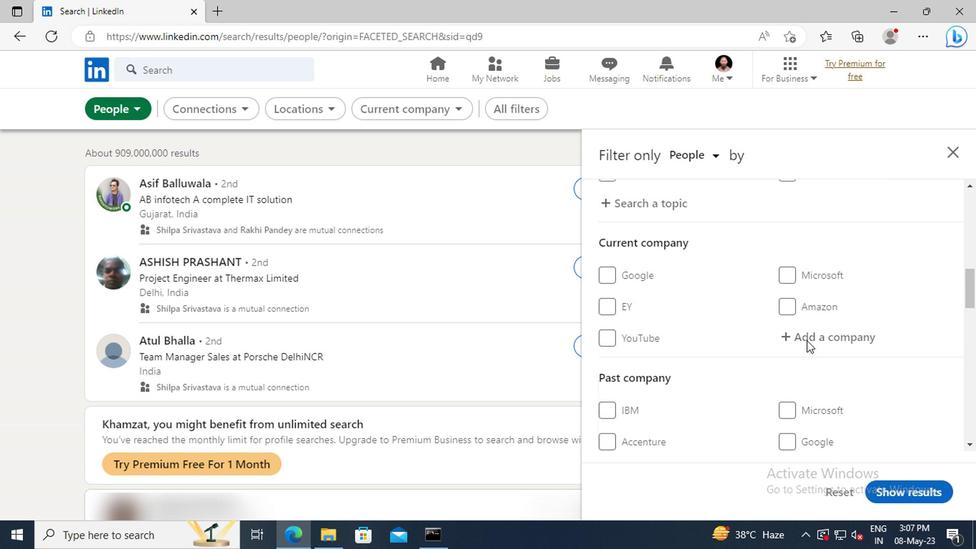 
Action: Mouse pressed left at (660, 327)
Screenshot: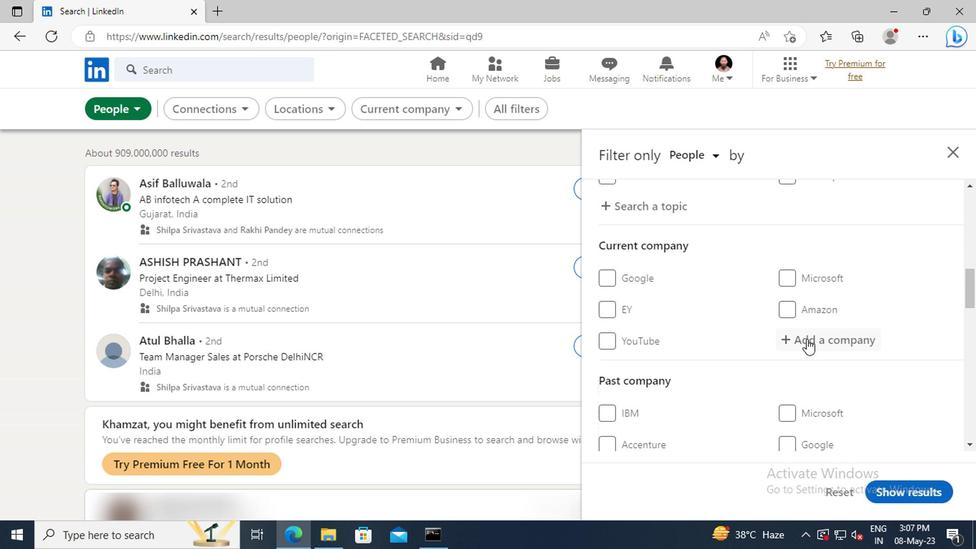 
Action: Key pressed <Key.shift>BAJAJ<Key.space><Key.shift>FINS
Screenshot: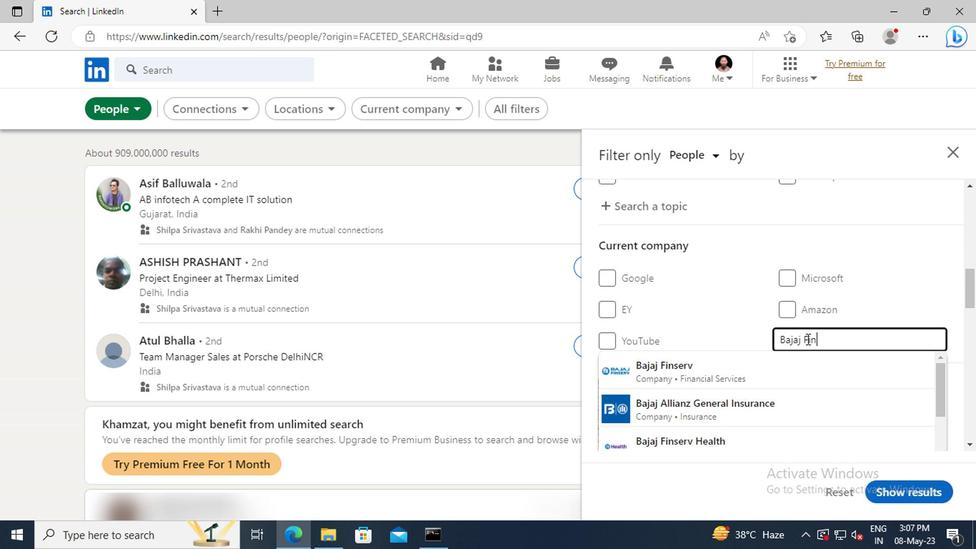 
Action: Mouse moved to (660, 344)
Screenshot: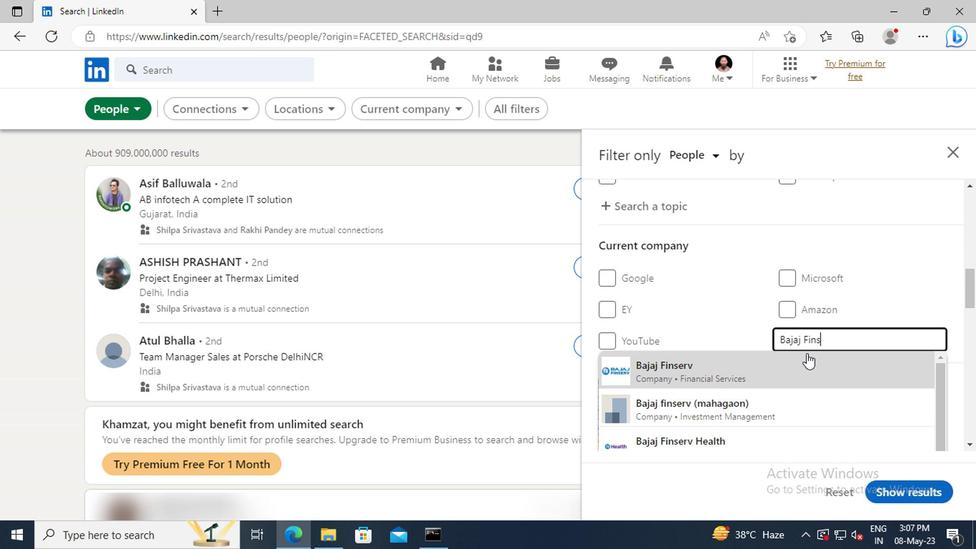 
Action: Mouse pressed left at (660, 344)
Screenshot: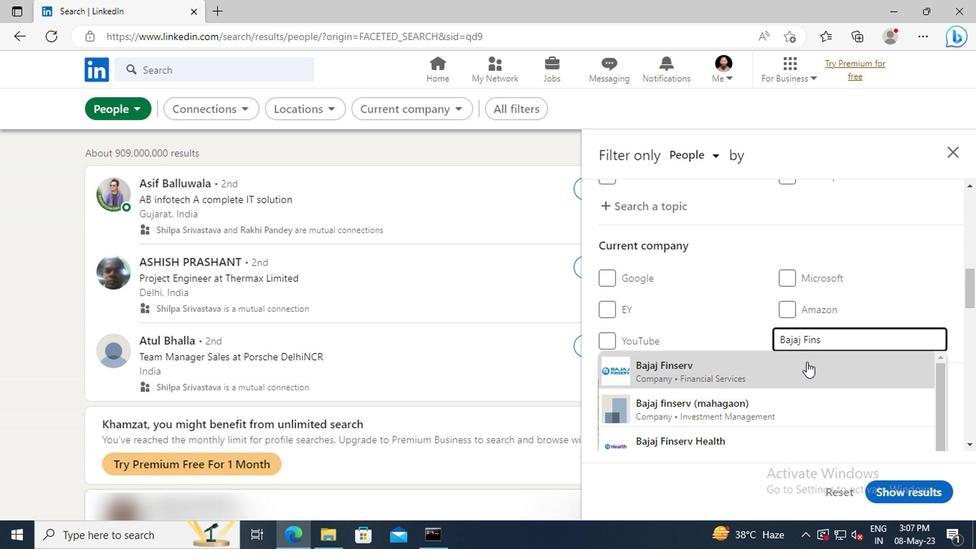 
Action: Mouse scrolled (660, 343) with delta (0, 0)
Screenshot: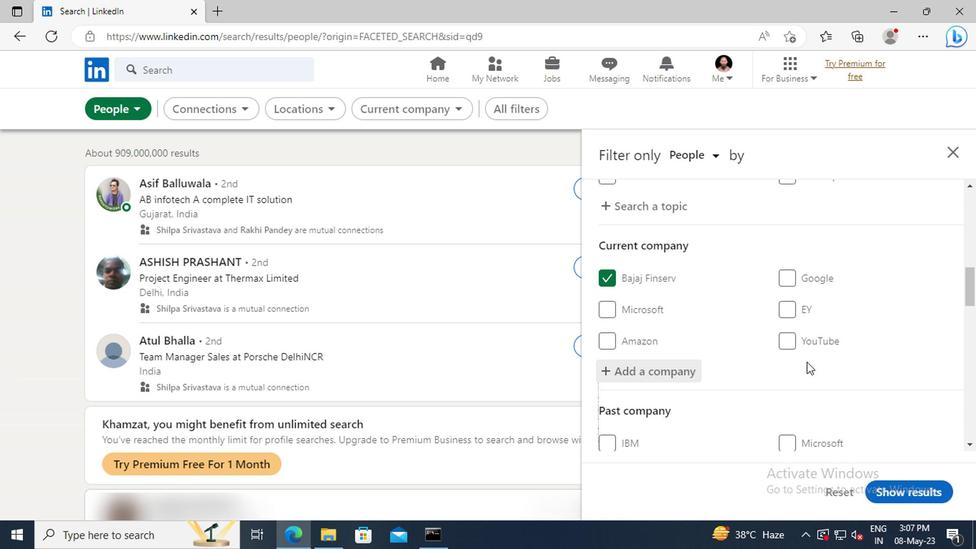 
Action: Mouse scrolled (660, 343) with delta (0, 0)
Screenshot: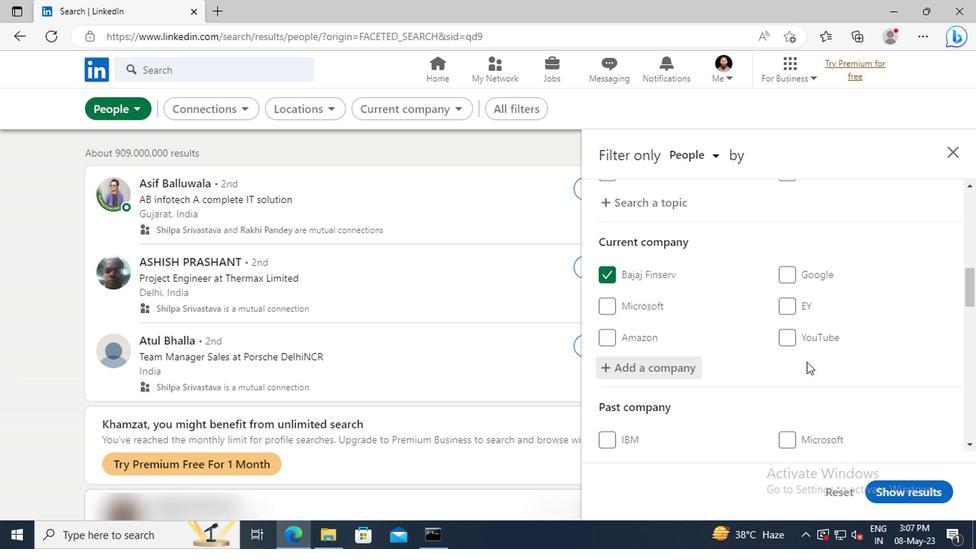 
Action: Mouse scrolled (660, 343) with delta (0, 0)
Screenshot: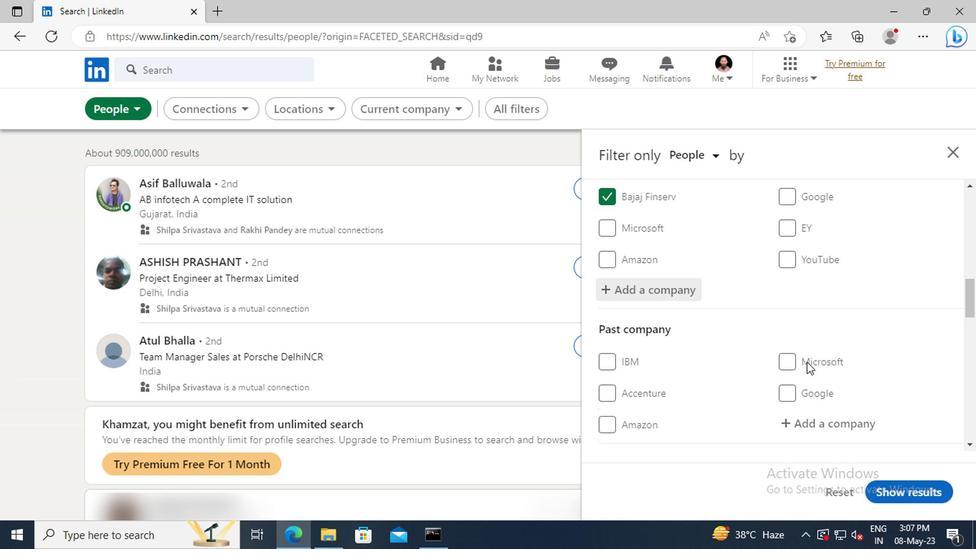 
Action: Mouse moved to (660, 343)
Screenshot: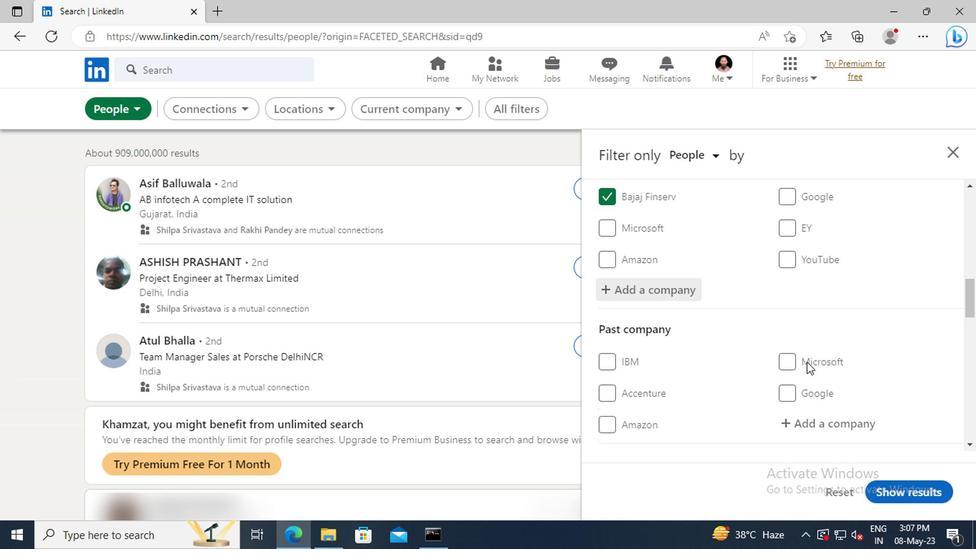 
Action: Mouse scrolled (660, 342) with delta (0, 0)
Screenshot: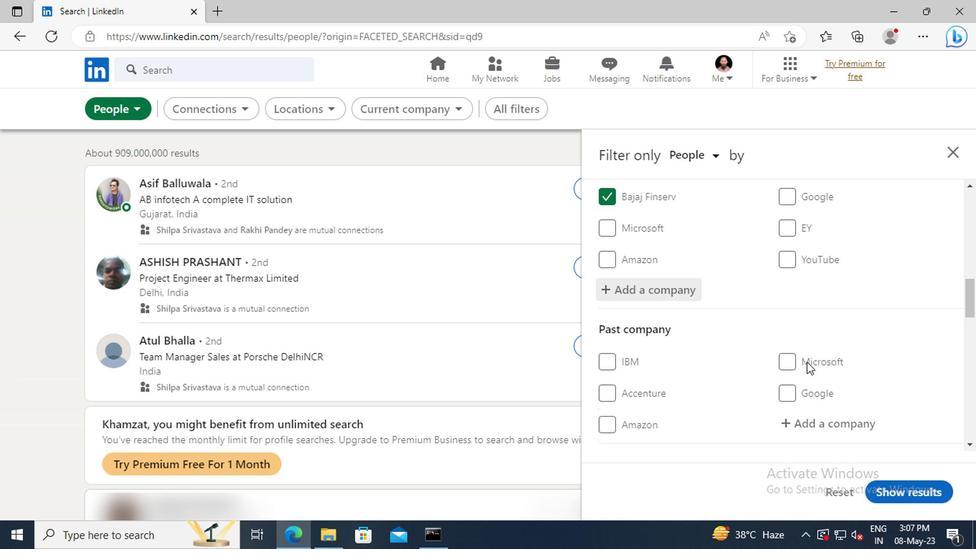 
Action: Mouse moved to (660, 339)
Screenshot: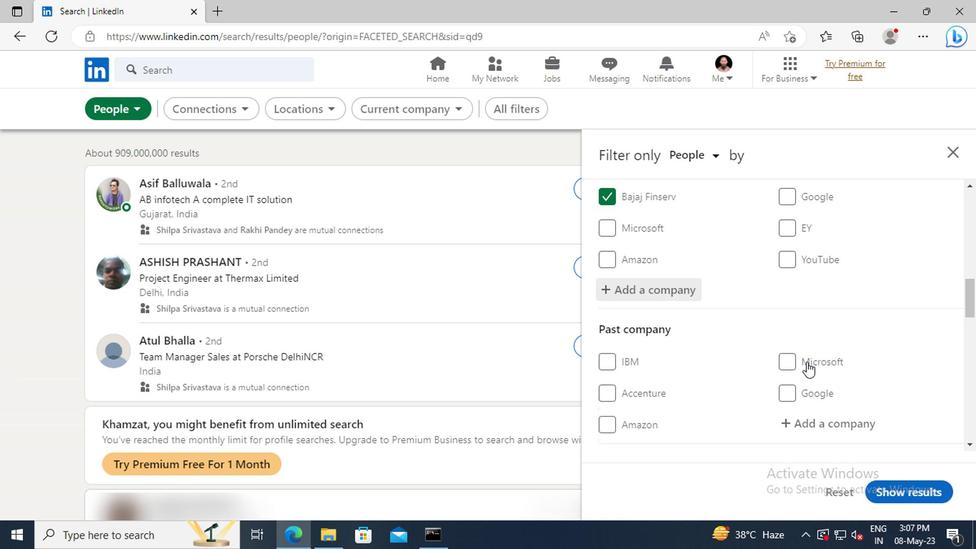 
Action: Mouse scrolled (660, 339) with delta (0, 0)
Screenshot: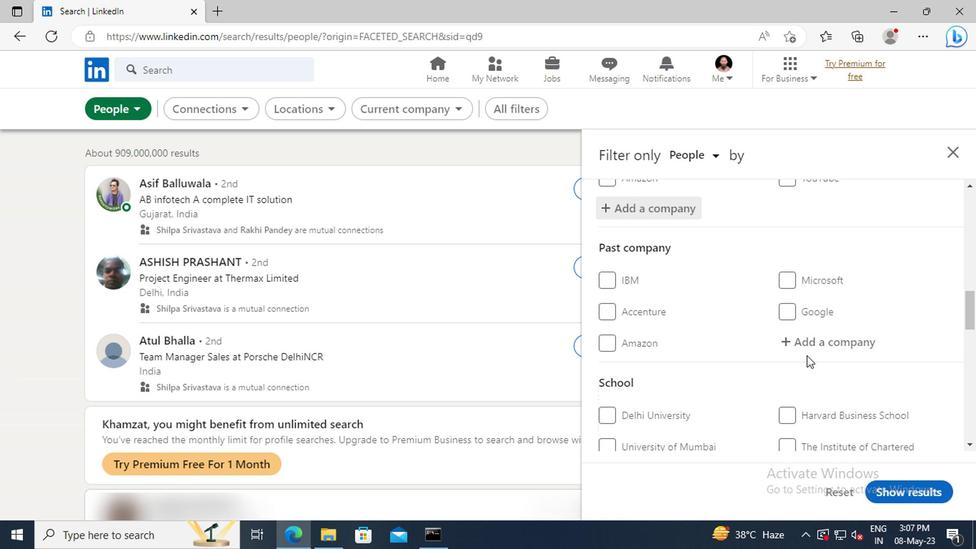 
Action: Mouse scrolled (660, 339) with delta (0, 0)
Screenshot: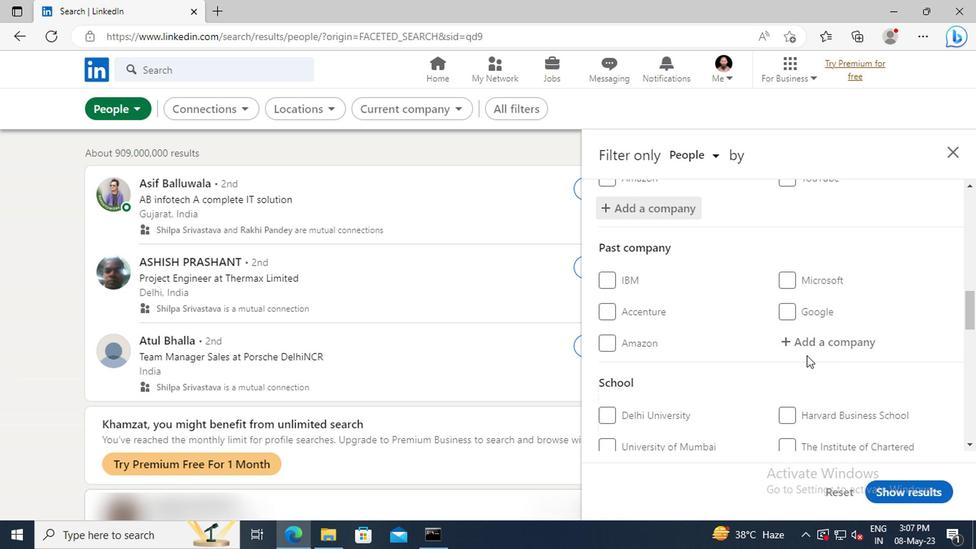 
Action: Mouse moved to (660, 339)
Screenshot: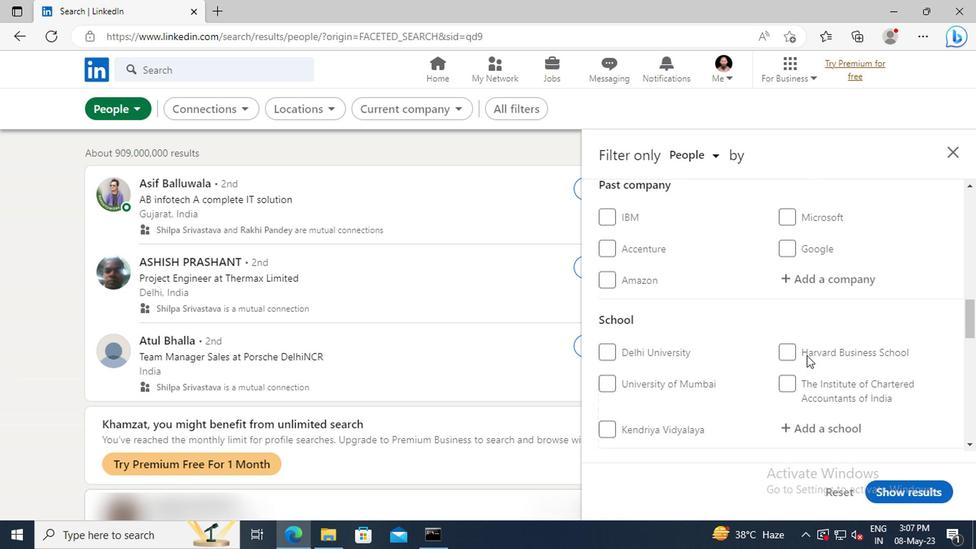 
Action: Mouse scrolled (660, 338) with delta (0, 0)
Screenshot: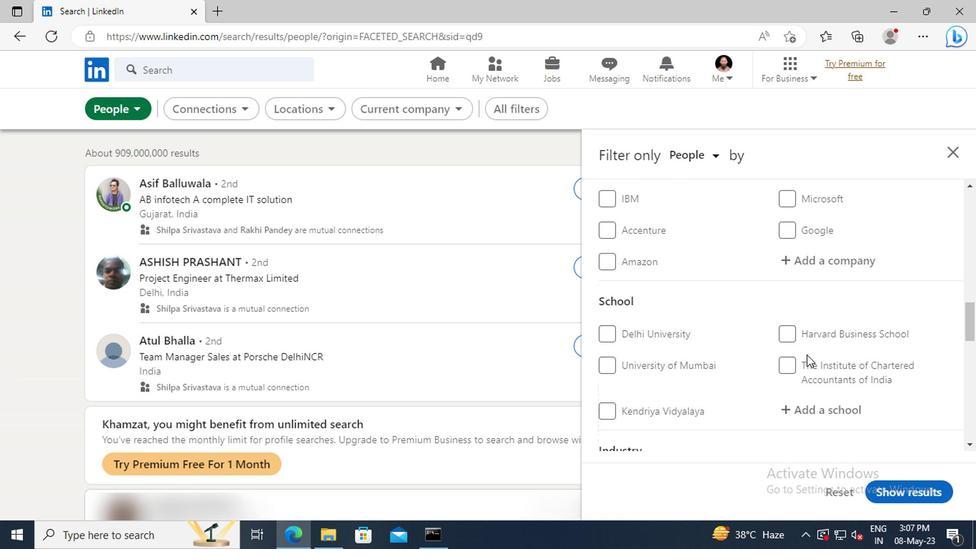 
Action: Mouse scrolled (660, 338) with delta (0, 0)
Screenshot: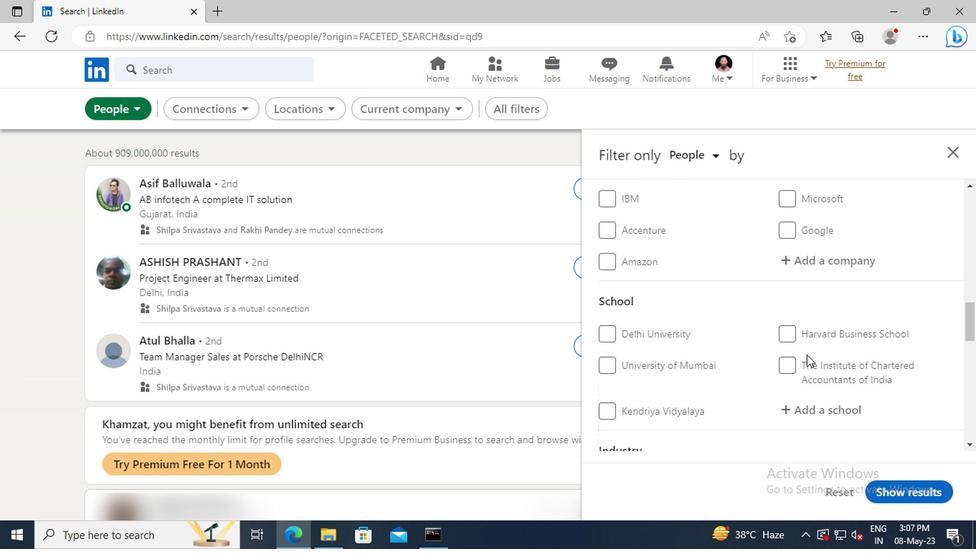
Action: Mouse moved to (658, 325)
Screenshot: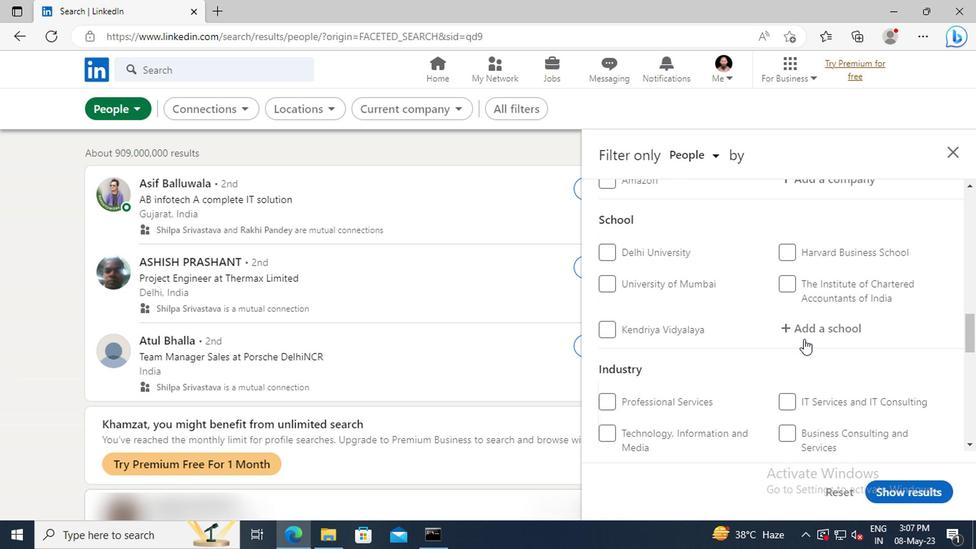 
Action: Mouse pressed left at (658, 325)
Screenshot: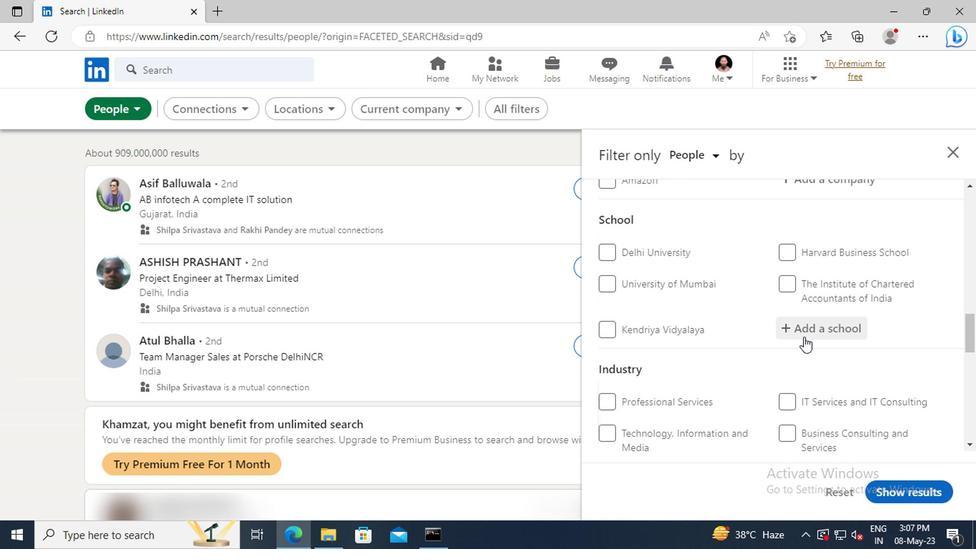 
Action: Key pressed <Key.shift>SHRI<Key.space><Key.shift>MATA<Key.space>
Screenshot: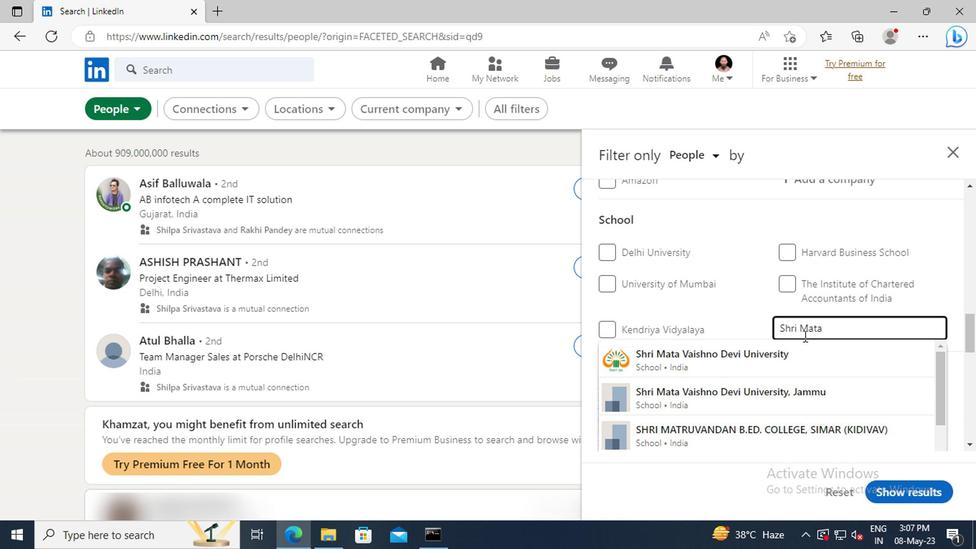 
Action: Mouse moved to (660, 340)
Screenshot: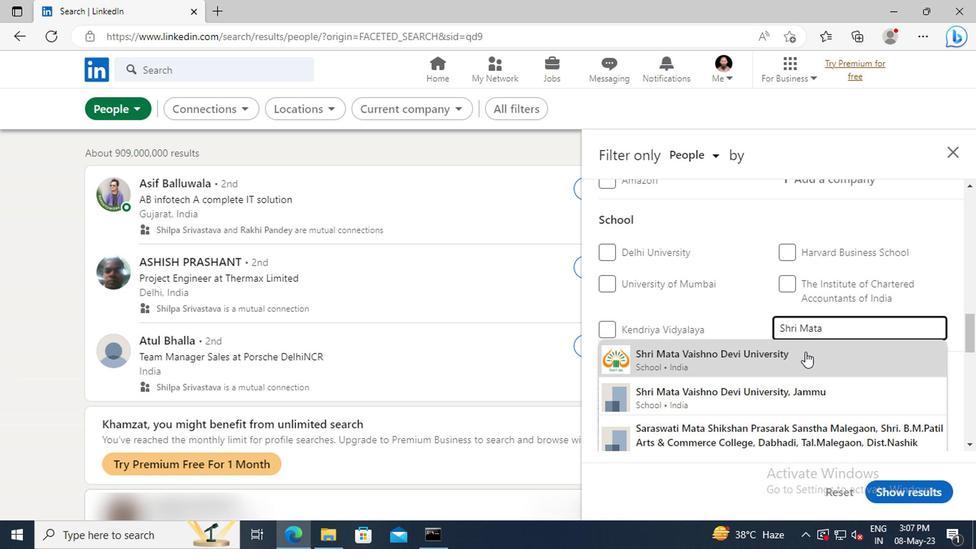 
Action: Mouse pressed left at (660, 340)
Screenshot: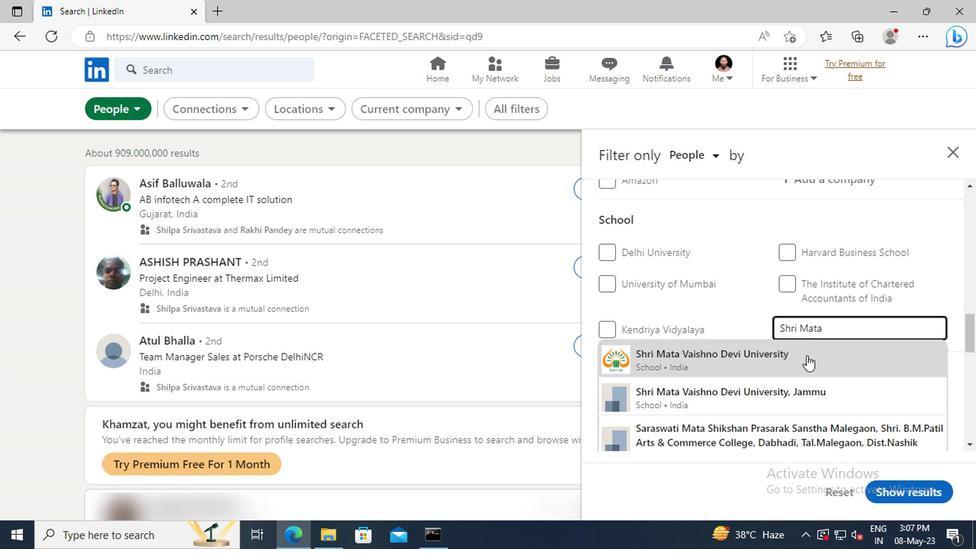 
Action: Mouse scrolled (660, 339) with delta (0, 0)
Screenshot: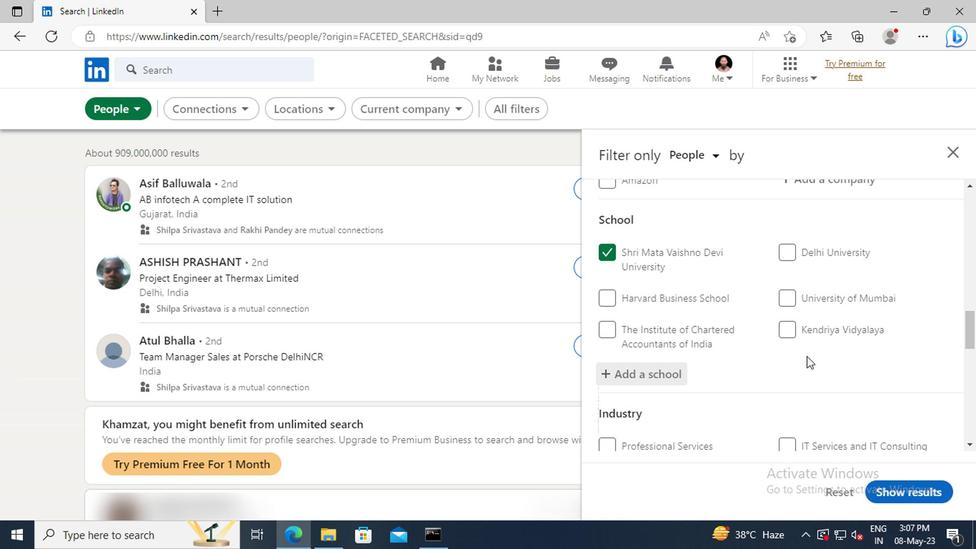 
Action: Mouse moved to (660, 339)
Screenshot: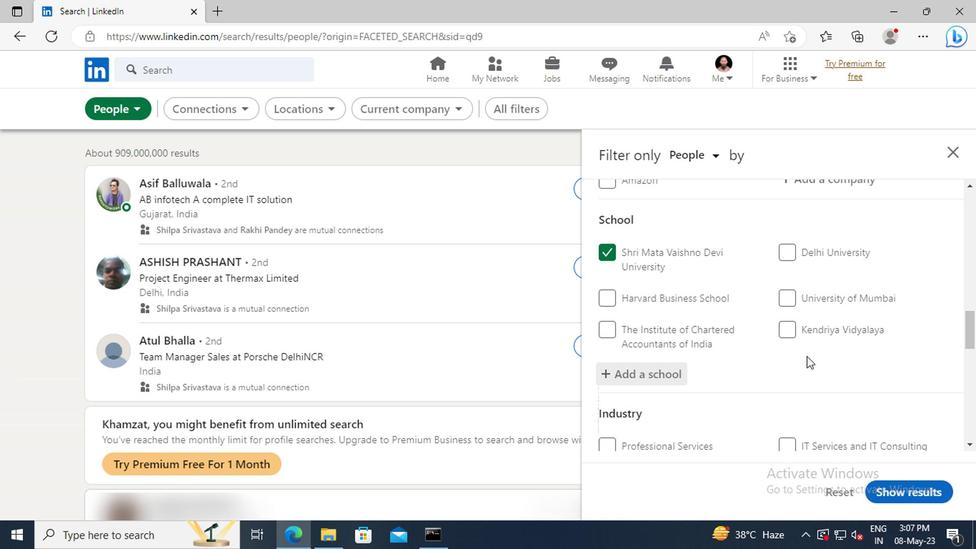 
Action: Mouse scrolled (660, 339) with delta (0, 0)
Screenshot: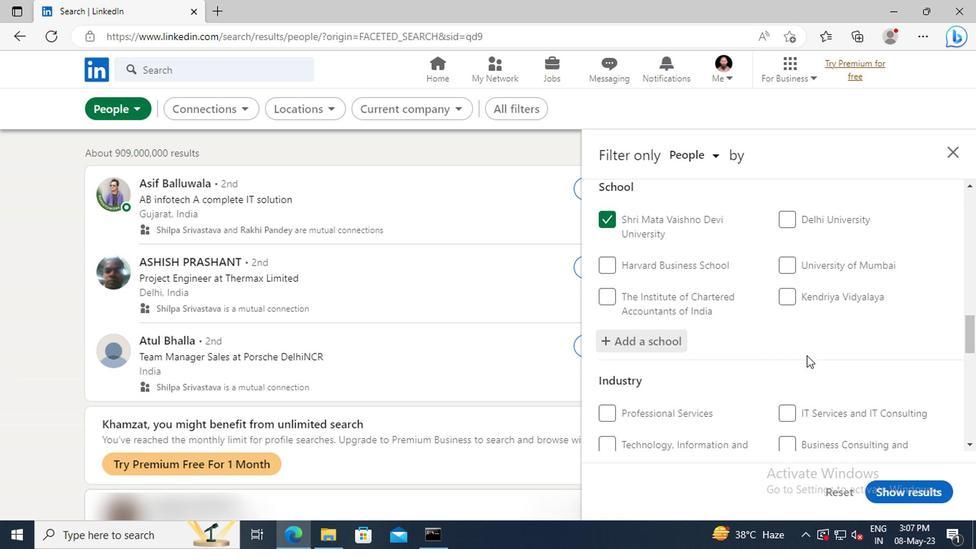 
Action: Mouse moved to (660, 329)
Screenshot: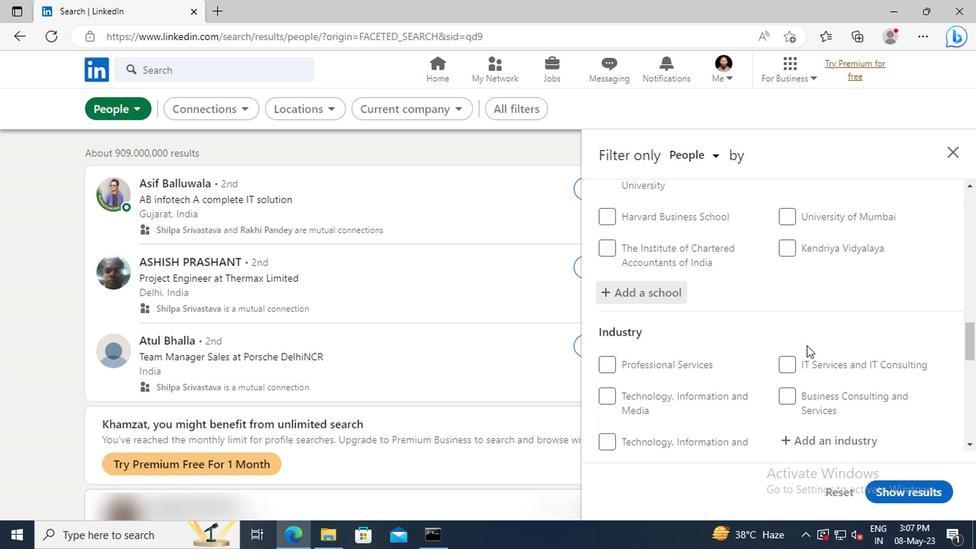 
Action: Mouse scrolled (660, 328) with delta (0, 0)
Screenshot: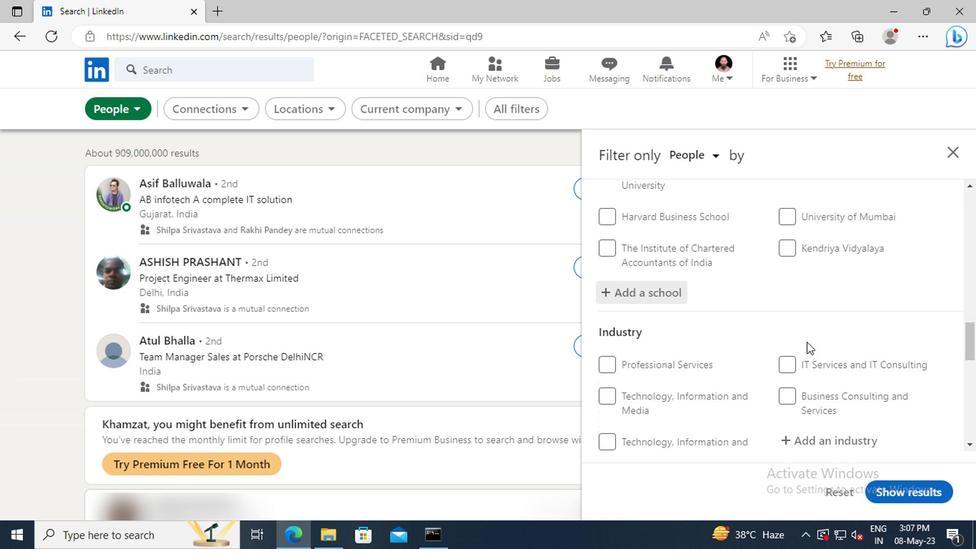 
Action: Mouse scrolled (660, 328) with delta (0, 0)
Screenshot: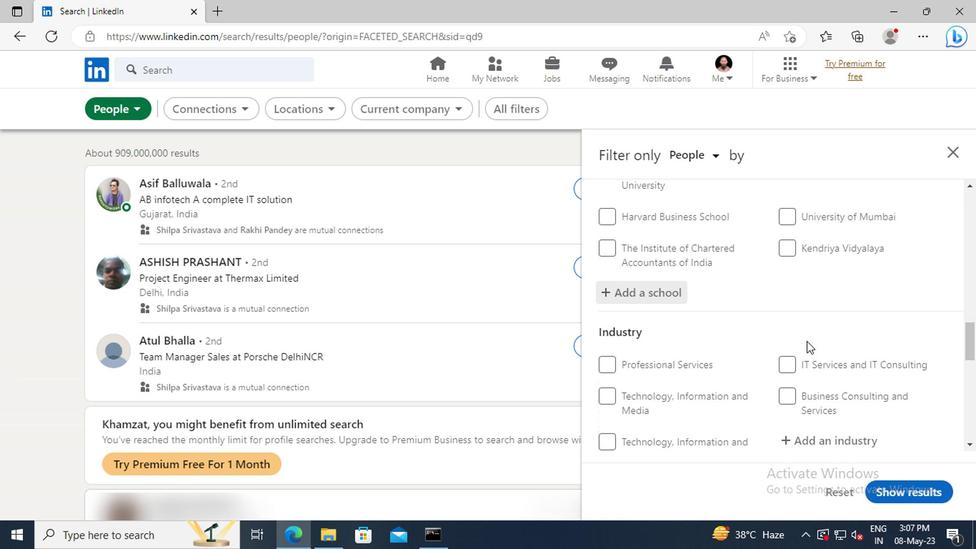 
Action: Mouse moved to (660, 327)
Screenshot: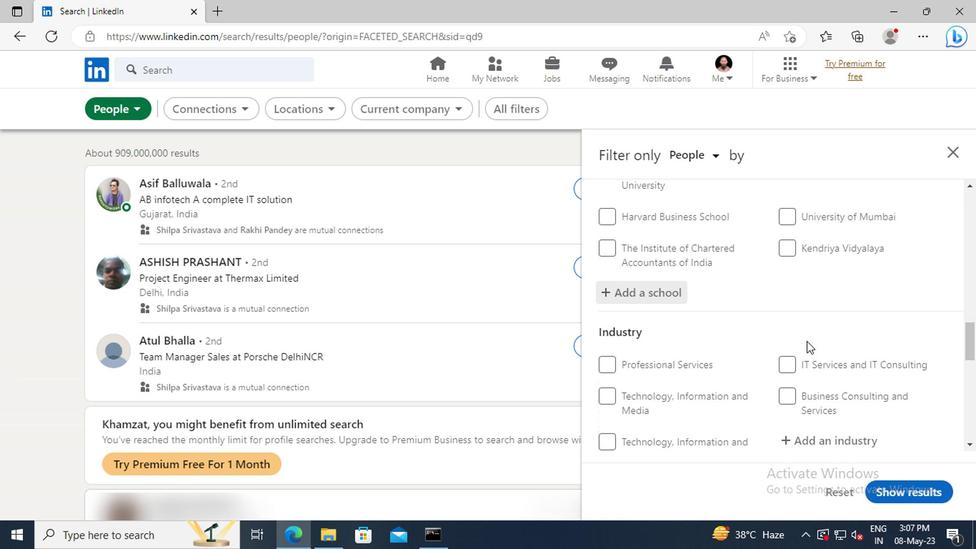 
Action: Mouse scrolled (660, 327) with delta (0, 0)
Screenshot: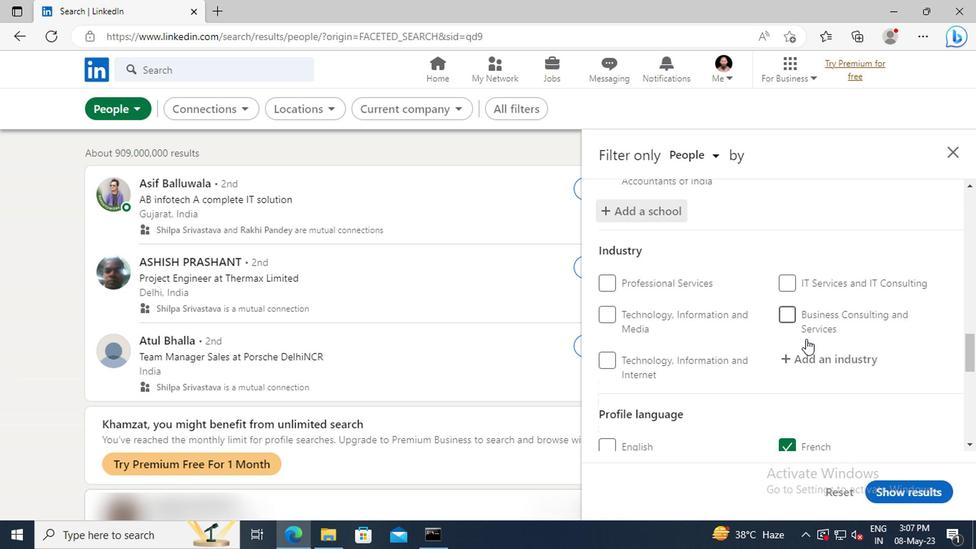 
Action: Mouse moved to (660, 320)
Screenshot: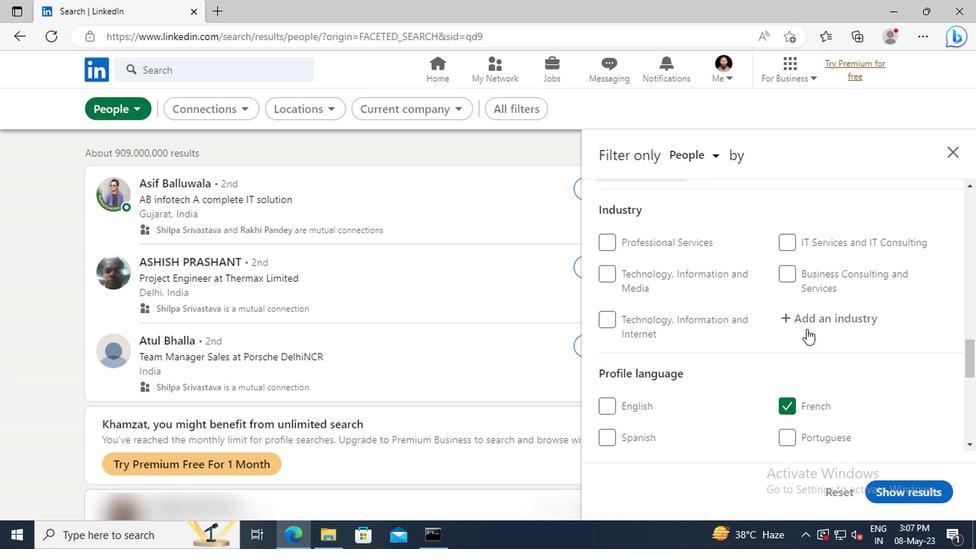 
Action: Mouse pressed left at (660, 320)
Screenshot: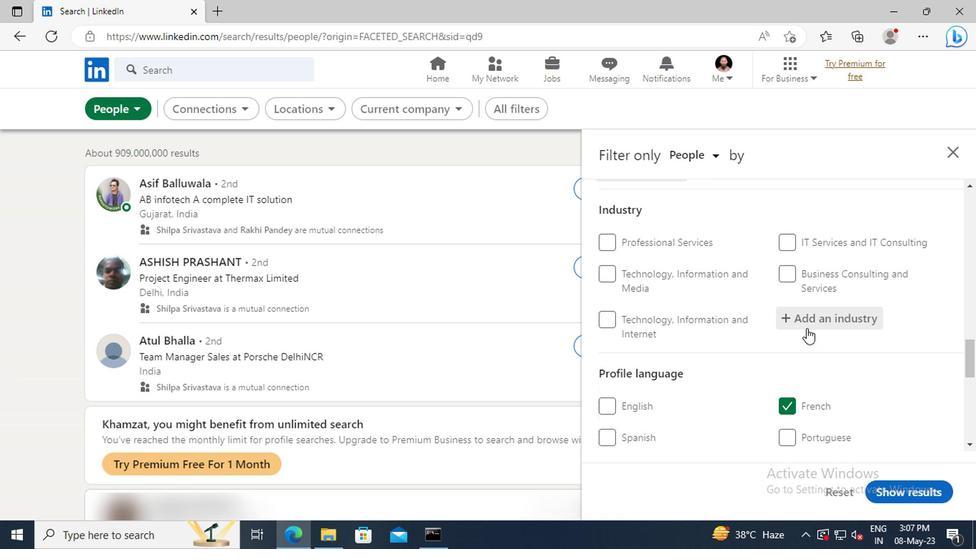 
Action: Key pressed <Key.shift>OIL,<Key.space><Key.shift>GAS
Screenshot: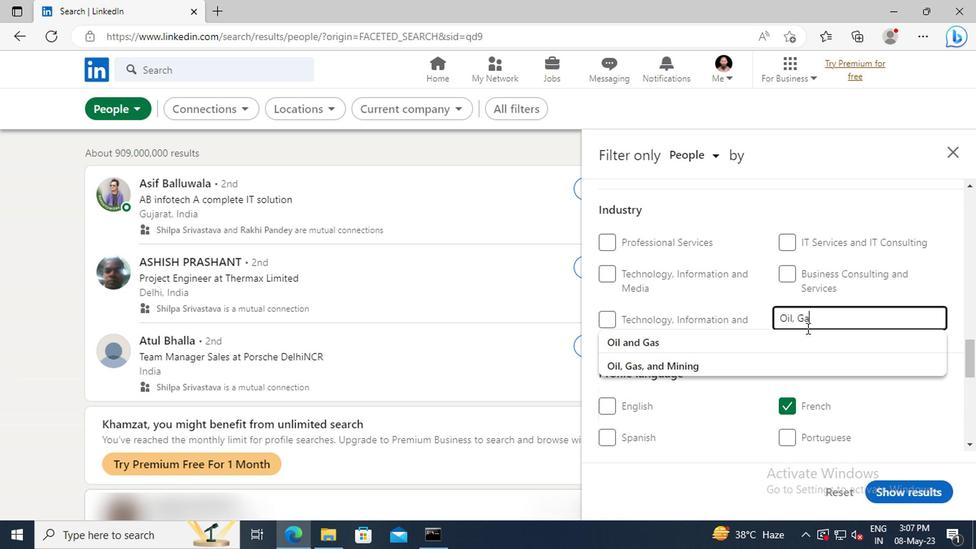 
Action: Mouse moved to (663, 341)
Screenshot: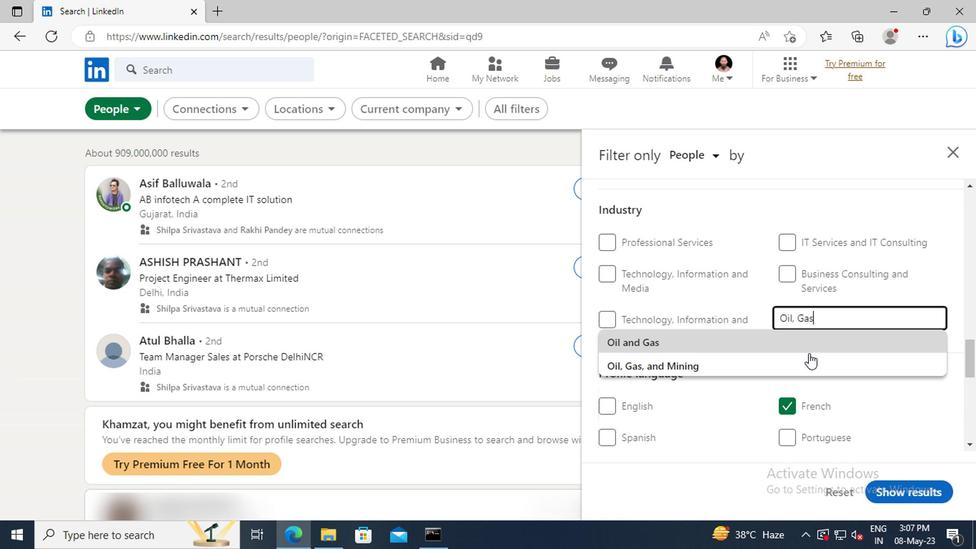
Action: Mouse pressed left at (663, 341)
Screenshot: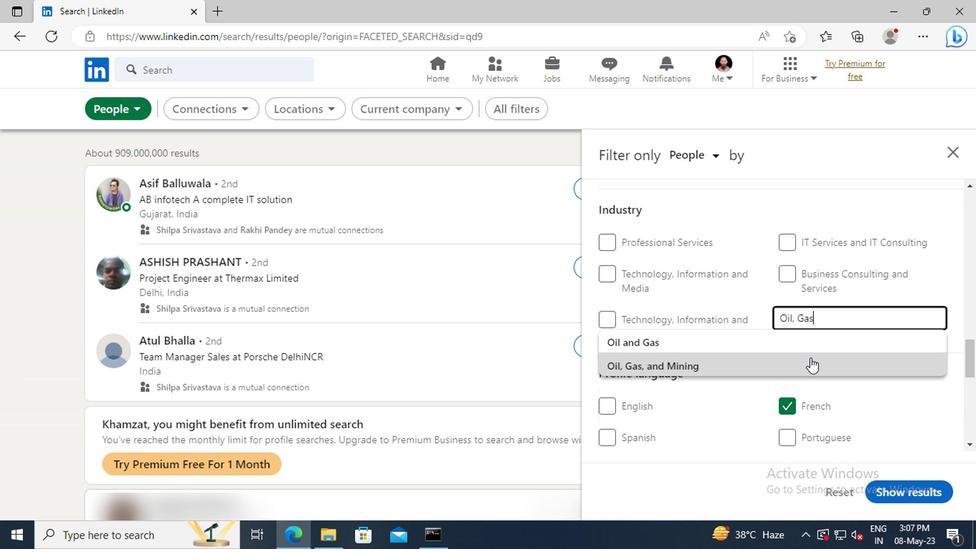 
Action: Mouse scrolled (663, 341) with delta (0, 0)
Screenshot: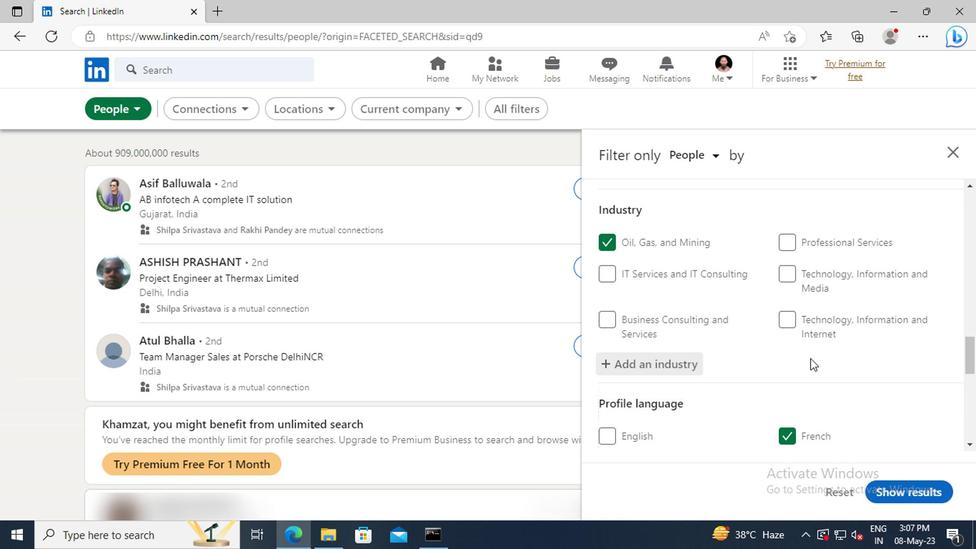 
Action: Mouse moved to (663, 341)
Screenshot: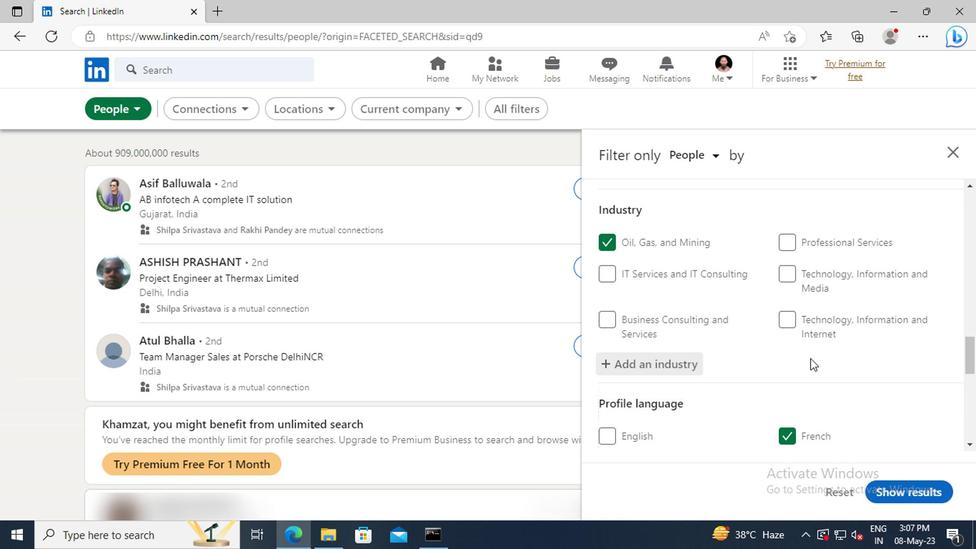 
Action: Mouse scrolled (663, 341) with delta (0, 0)
Screenshot: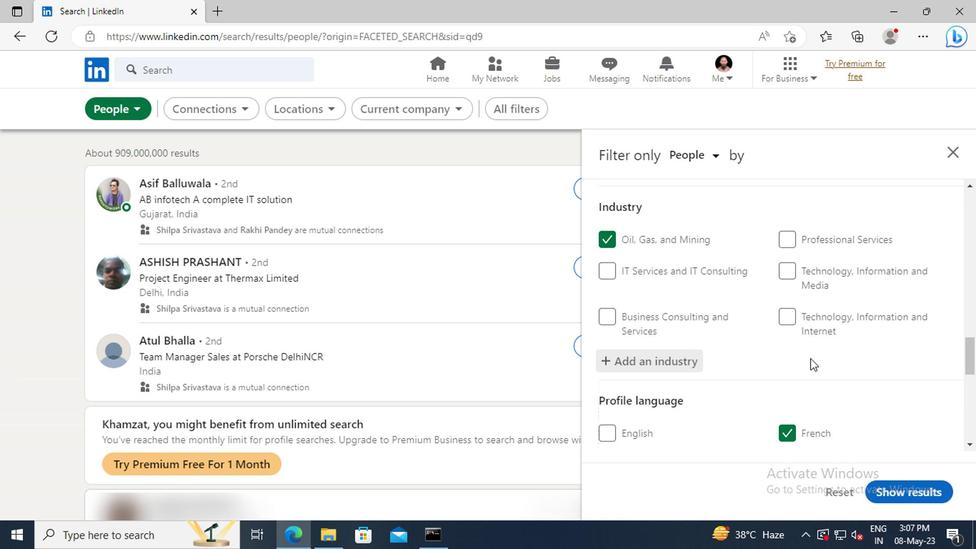 
Action: Mouse moved to (662, 328)
Screenshot: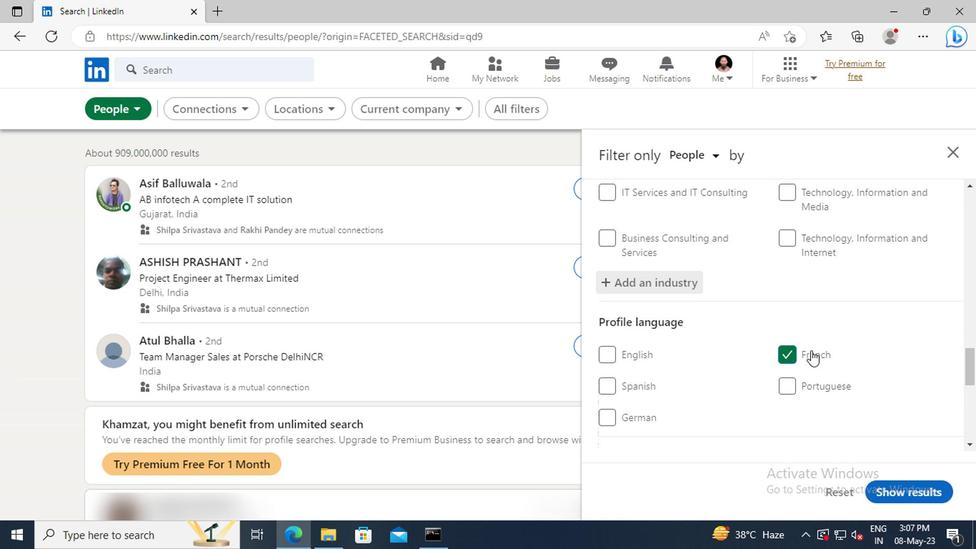 
Action: Mouse scrolled (662, 327) with delta (0, 0)
Screenshot: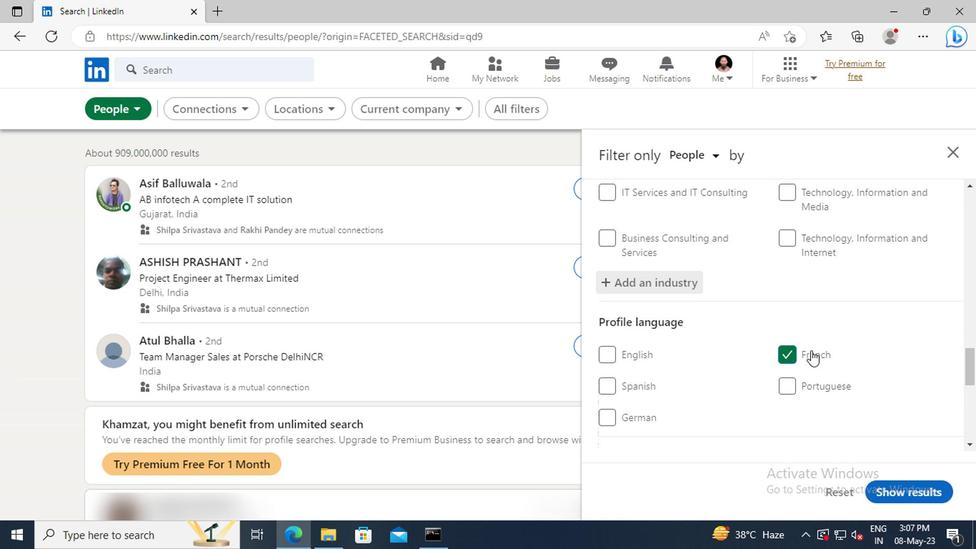 
Action: Mouse moved to (661, 325)
Screenshot: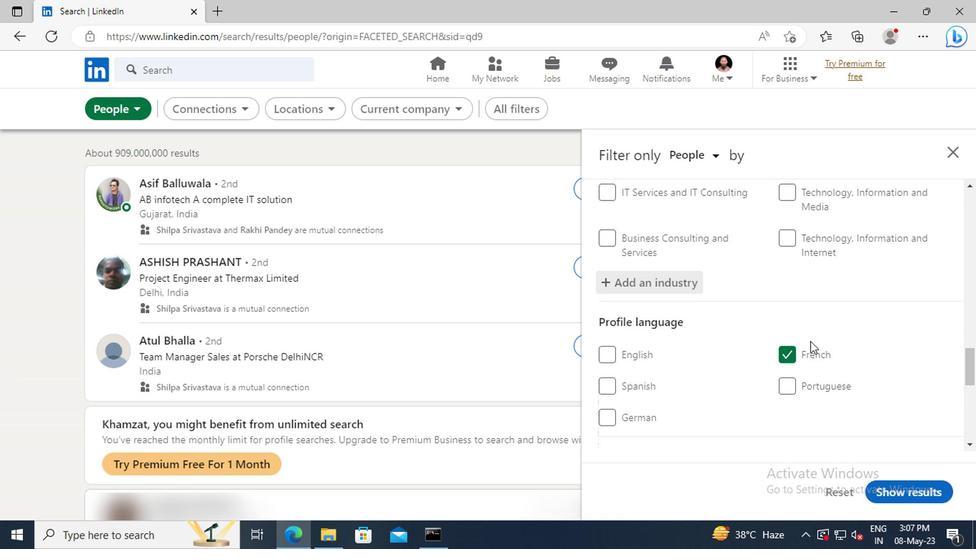 
Action: Mouse scrolled (661, 325) with delta (0, 0)
Screenshot: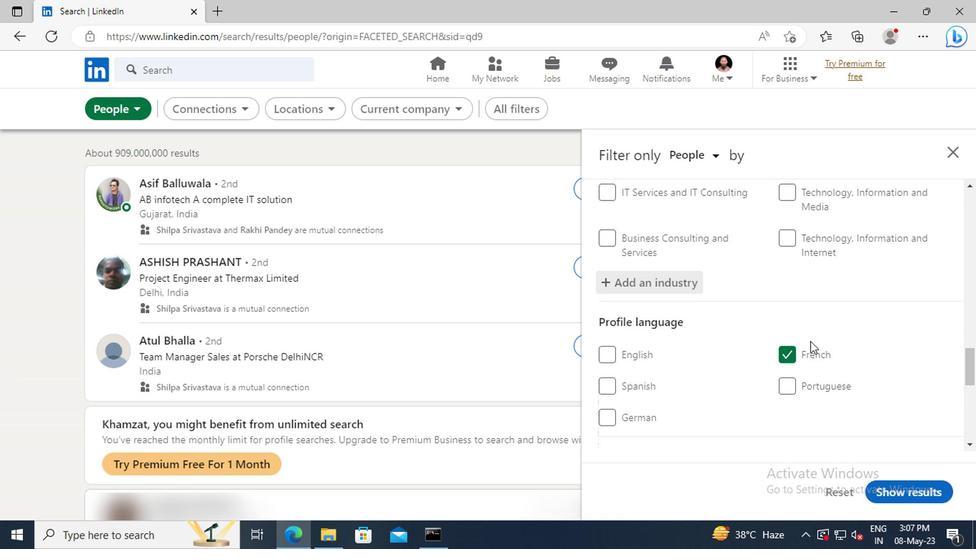
Action: Mouse moved to (660, 317)
Screenshot: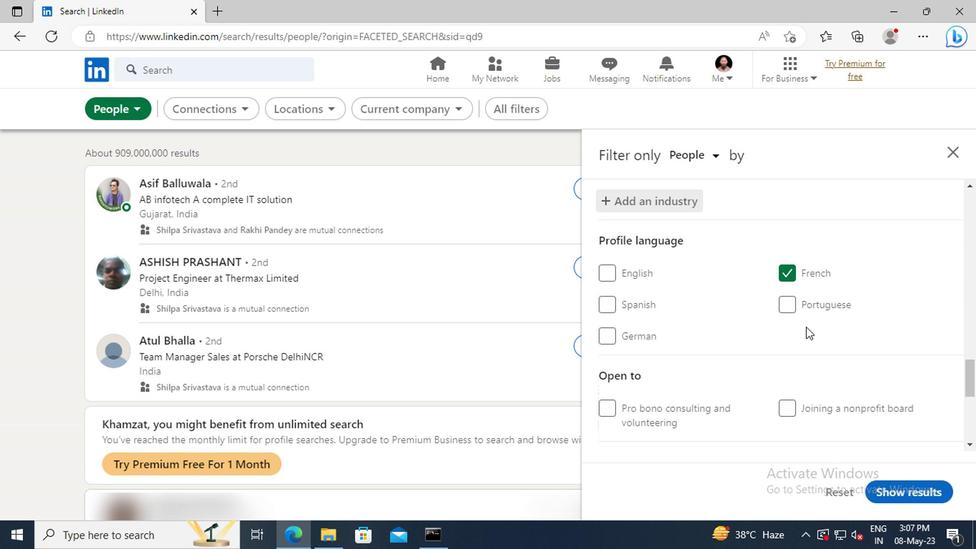 
Action: Mouse scrolled (660, 317) with delta (0, 0)
Screenshot: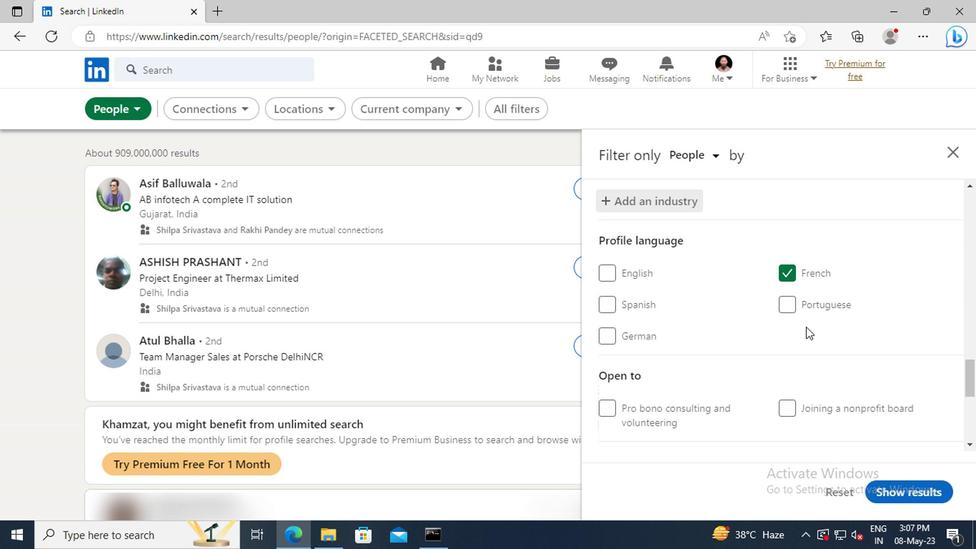 
Action: Mouse scrolled (660, 317) with delta (0, 0)
Screenshot: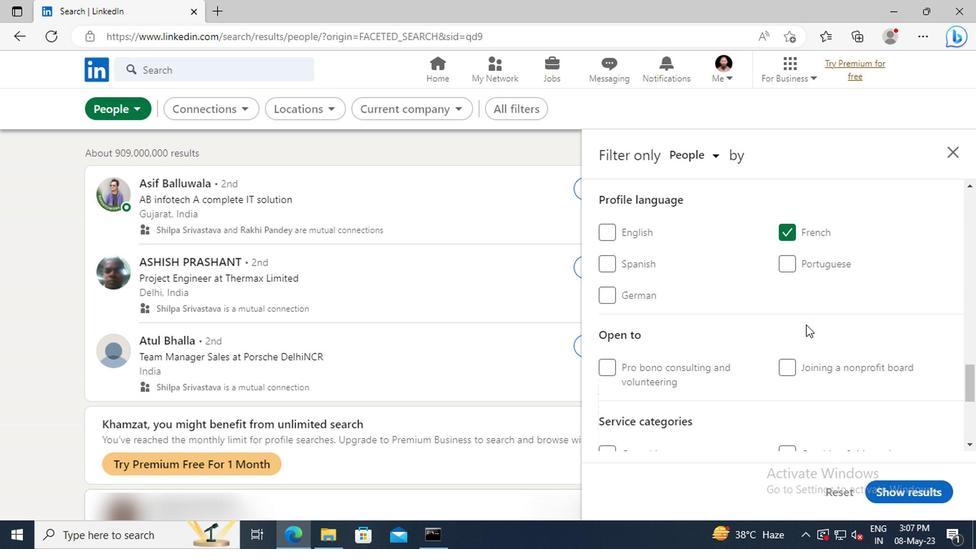 
Action: Mouse scrolled (660, 317) with delta (0, 0)
Screenshot: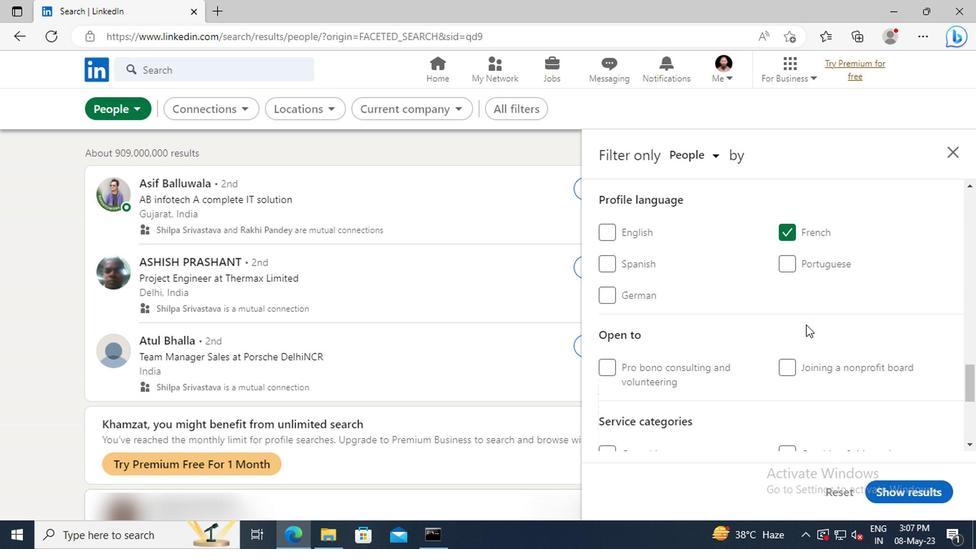 
Action: Mouse scrolled (660, 317) with delta (0, 0)
Screenshot: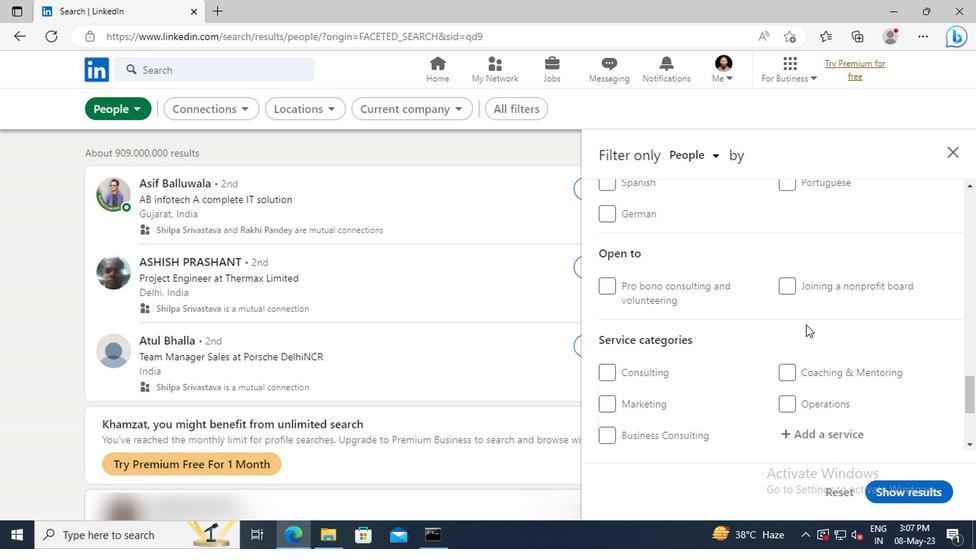 
Action: Mouse scrolled (660, 317) with delta (0, 0)
Screenshot: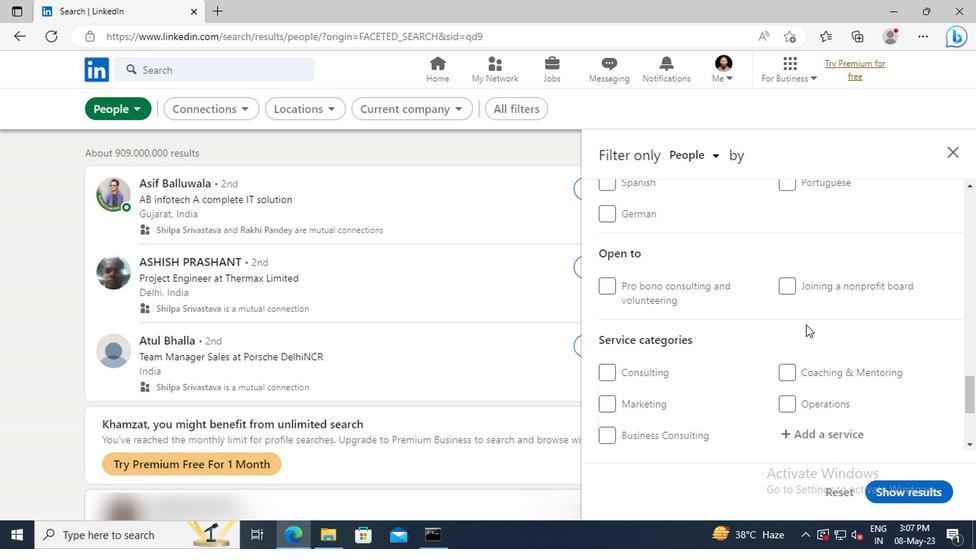 
Action: Mouse moved to (662, 334)
Screenshot: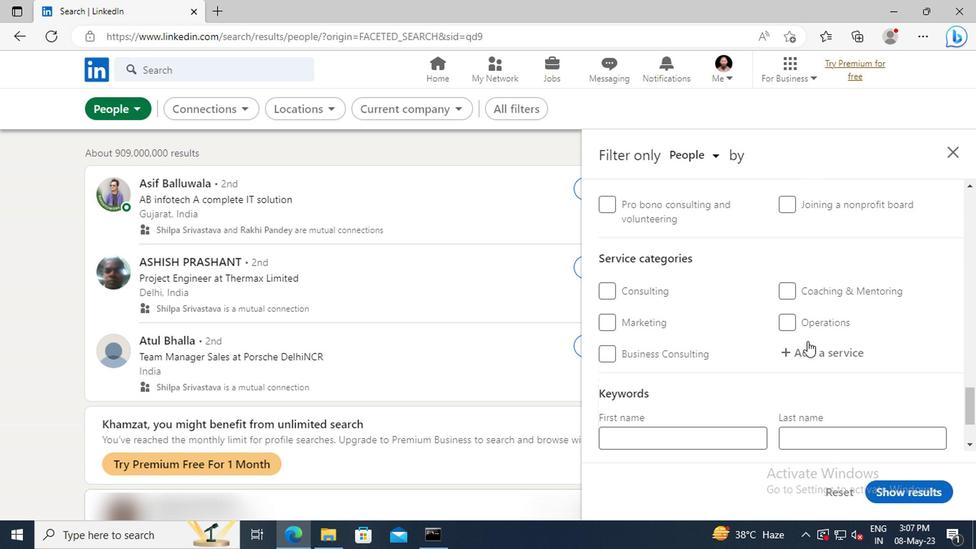 
Action: Mouse pressed left at (662, 334)
Screenshot: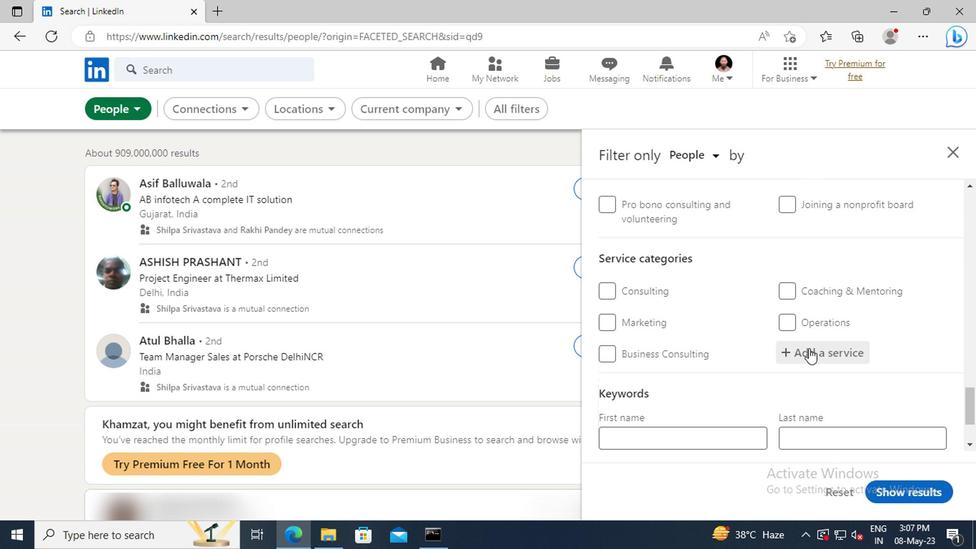 
Action: Key pressed <Key.shift>EXEC
Screenshot: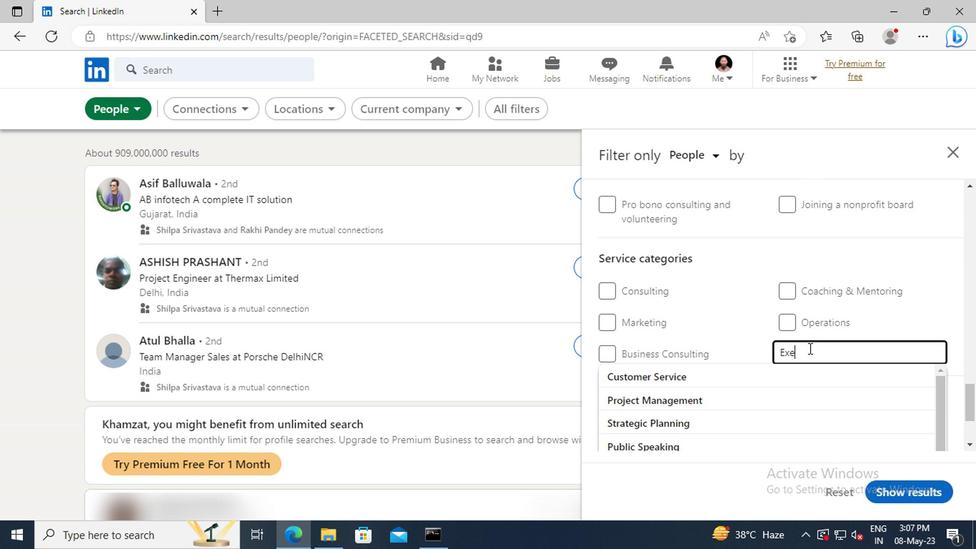 
Action: Mouse moved to (664, 366)
Screenshot: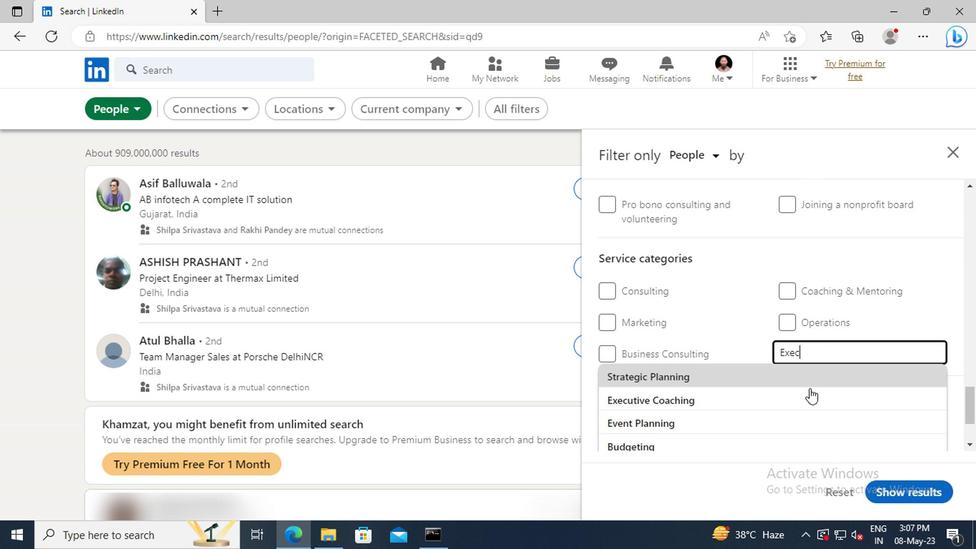 
Action: Mouse pressed left at (664, 366)
Screenshot: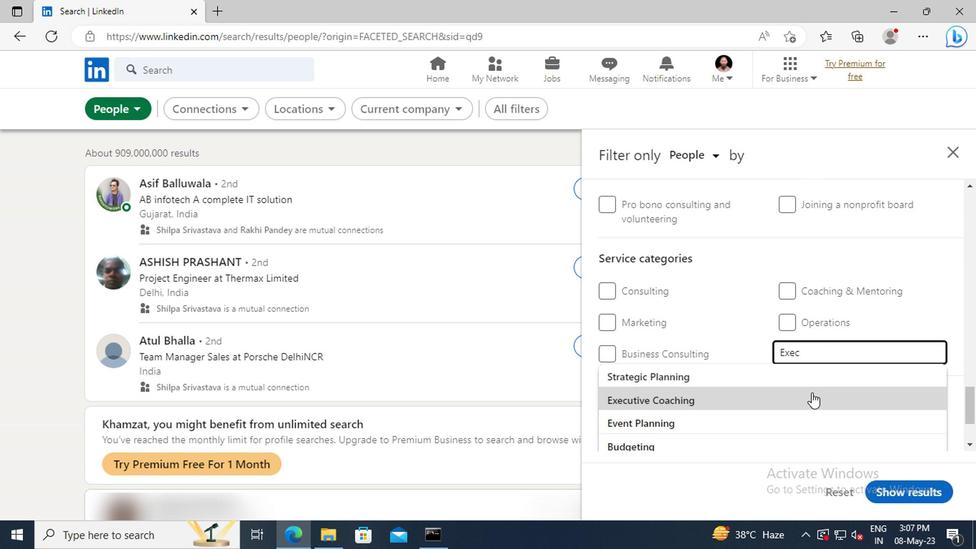 
Action: Mouse scrolled (664, 365) with delta (0, 0)
Screenshot: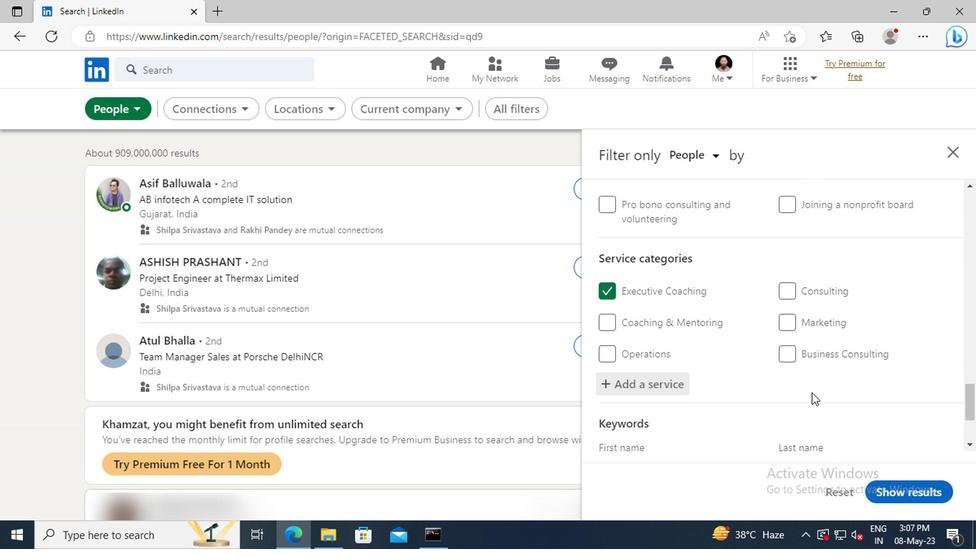 
Action: Mouse scrolled (664, 365) with delta (0, 0)
Screenshot: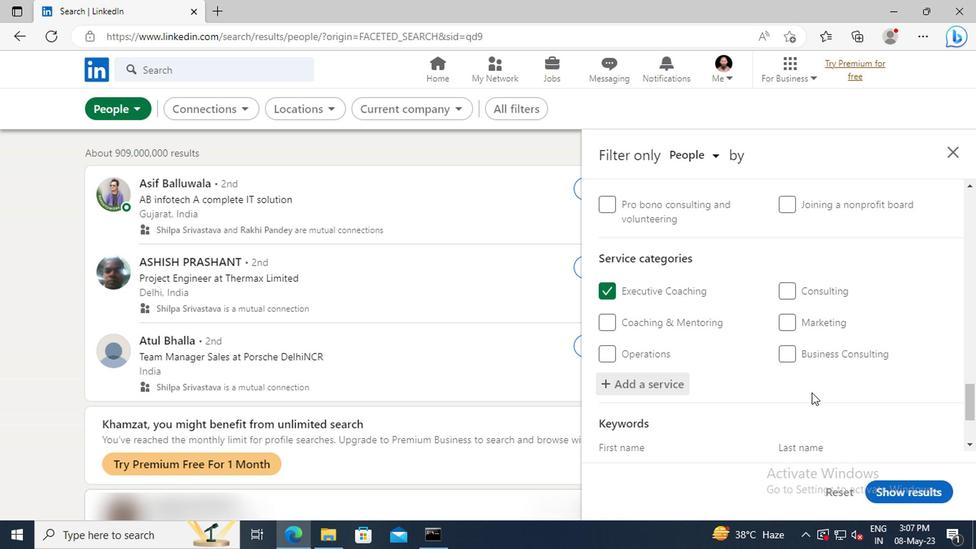 
Action: Mouse scrolled (664, 365) with delta (0, 0)
Screenshot: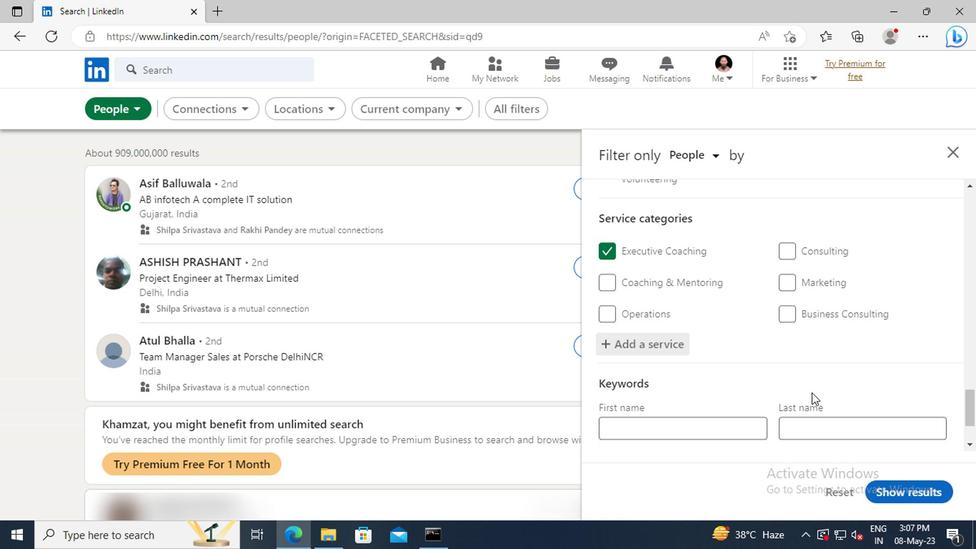 
Action: Mouse scrolled (664, 365) with delta (0, 0)
Screenshot: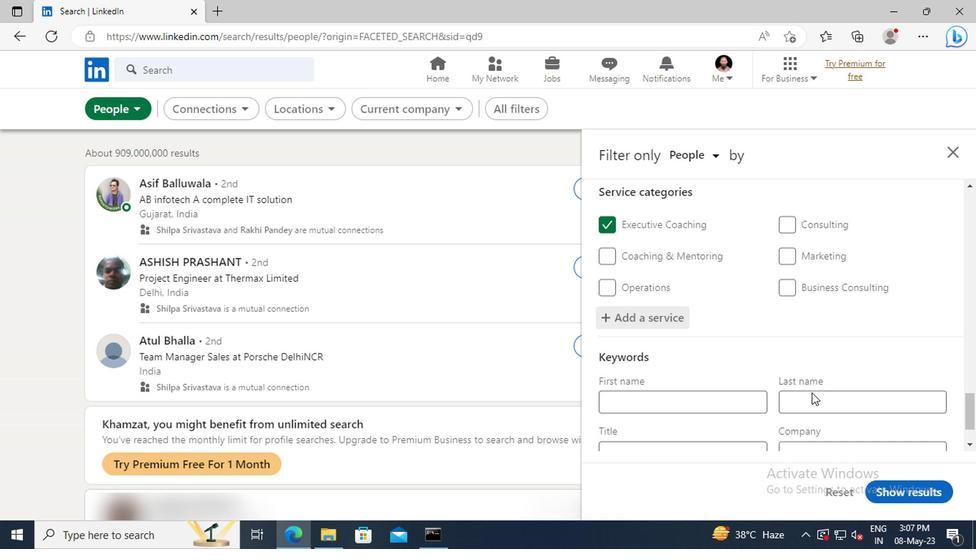 
Action: Mouse moved to (627, 365)
Screenshot: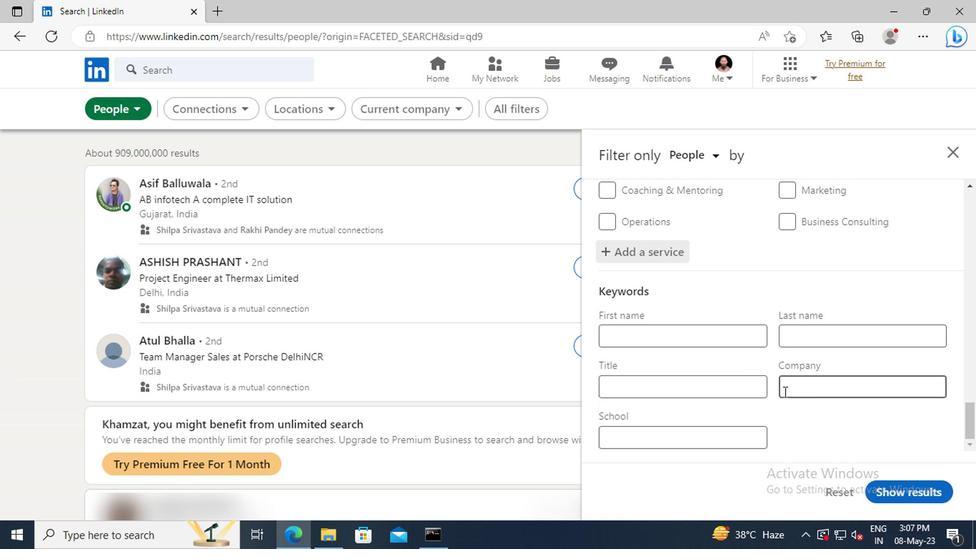 
Action: Mouse pressed left at (627, 365)
Screenshot: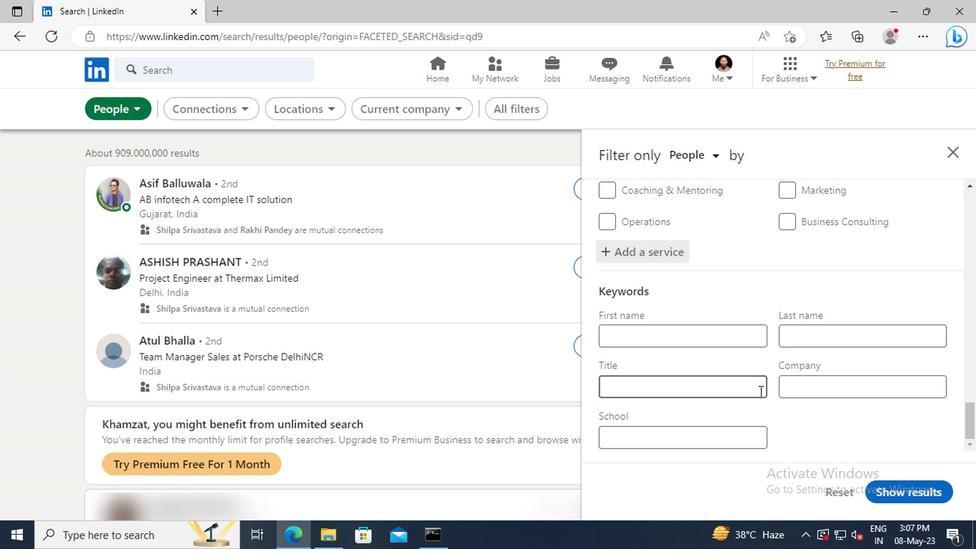 
Action: Mouse moved to (626, 365)
Screenshot: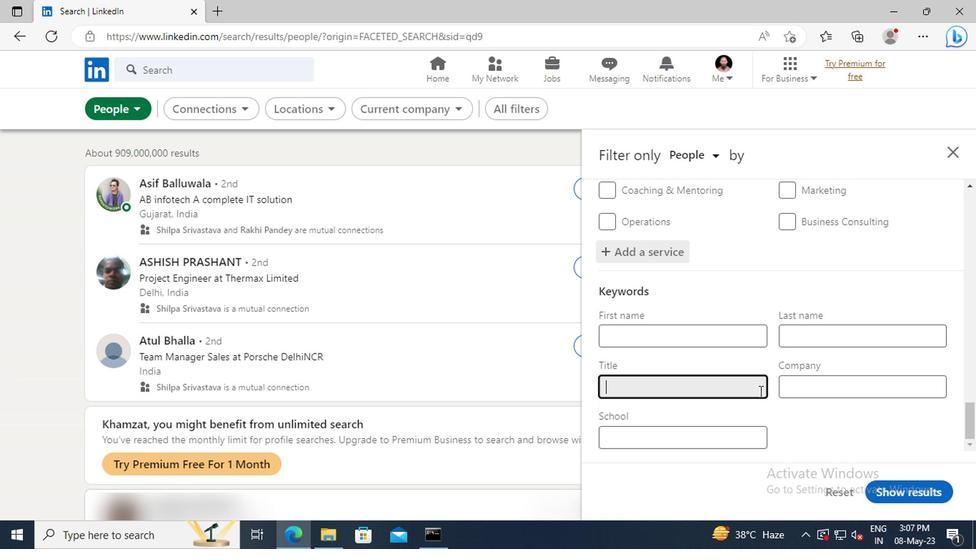 
Action: Key pressed <Key.shift>BUSINESS<Key.space><Key.shift>ANALYST<Key.enter>
Screenshot: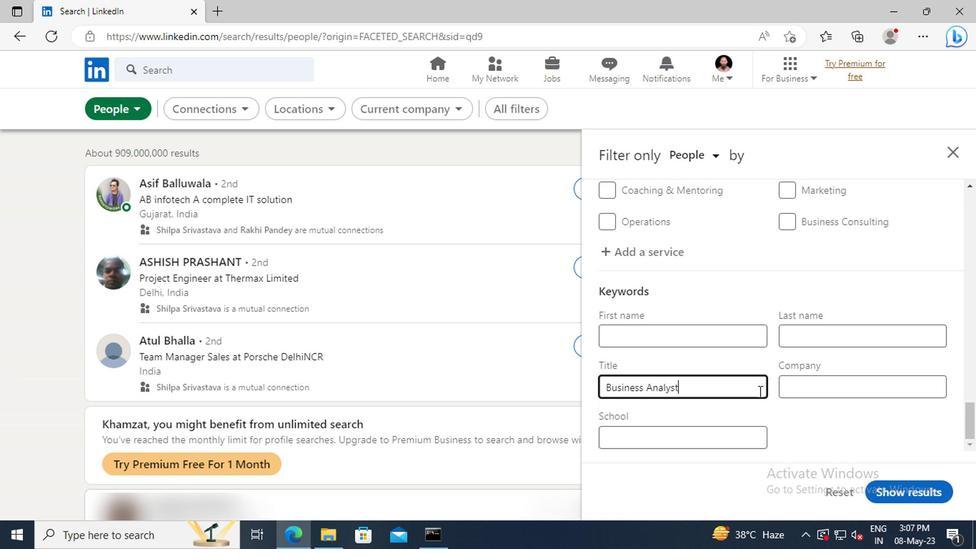 
Action: Mouse moved to (725, 432)
Screenshot: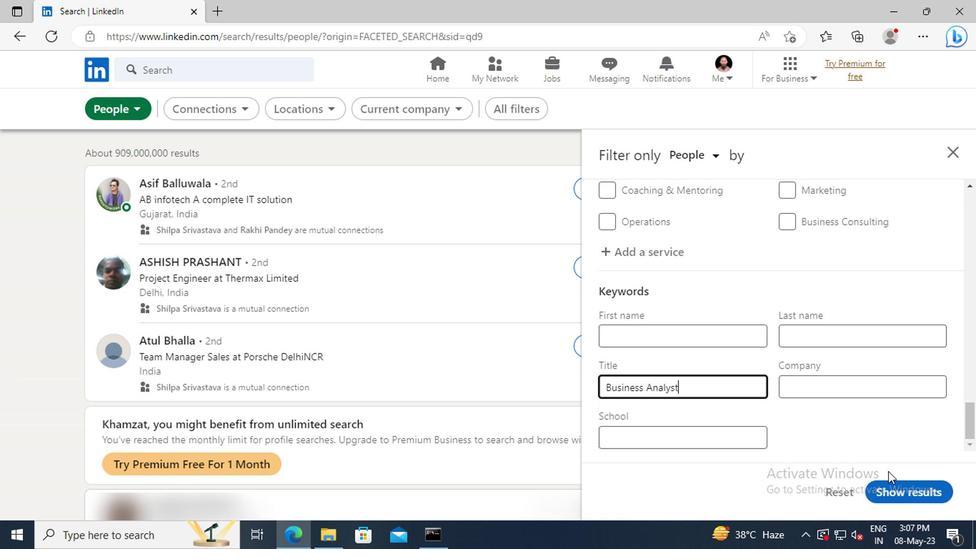 
Action: Mouse pressed left at (725, 432)
Screenshot: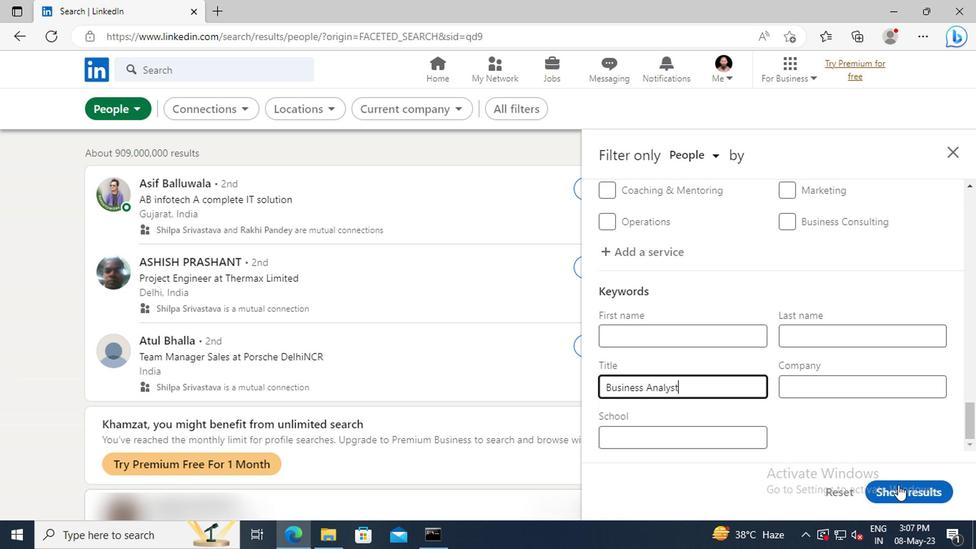 
Action: Mouse moved to (726, 432)
Screenshot: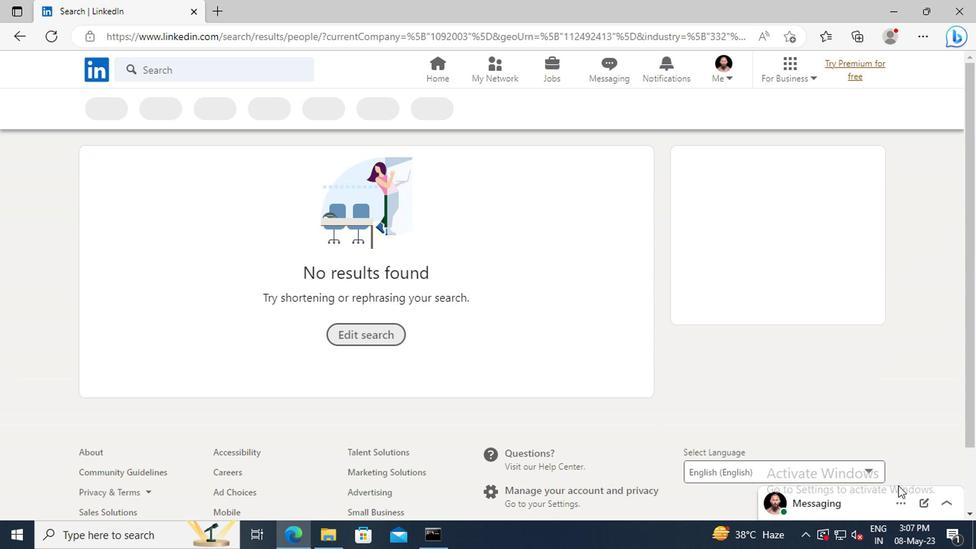 
